 Task: Look for space in Biny Selo, Azerbaijan from 1st June, 2023 to 9th June, 2023 for 4 adults in price range Rs.6000 to Rs.12000. Place can be entire place with 2 bedrooms having 2 beds and 2 bathrooms. Property type can be house. Amenities needed are: air conditioning, . Booking option can be shelf check-in. Required host language is English.
Action: Mouse moved to (611, 648)
Screenshot: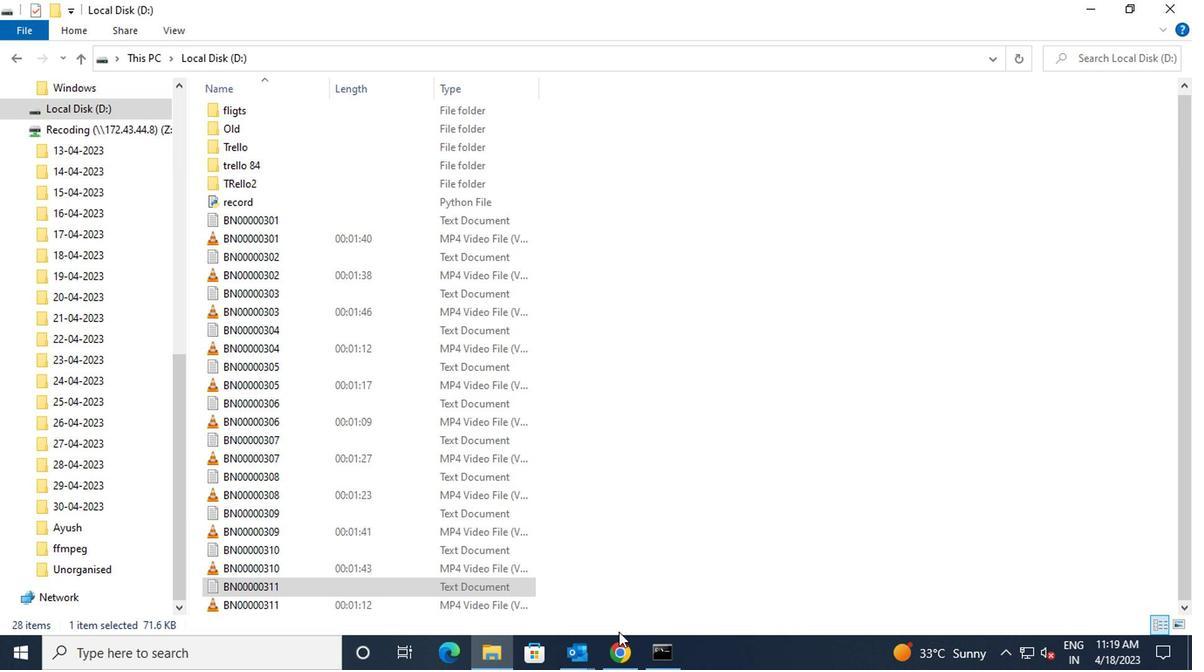 
Action: Mouse pressed left at (611, 648)
Screenshot: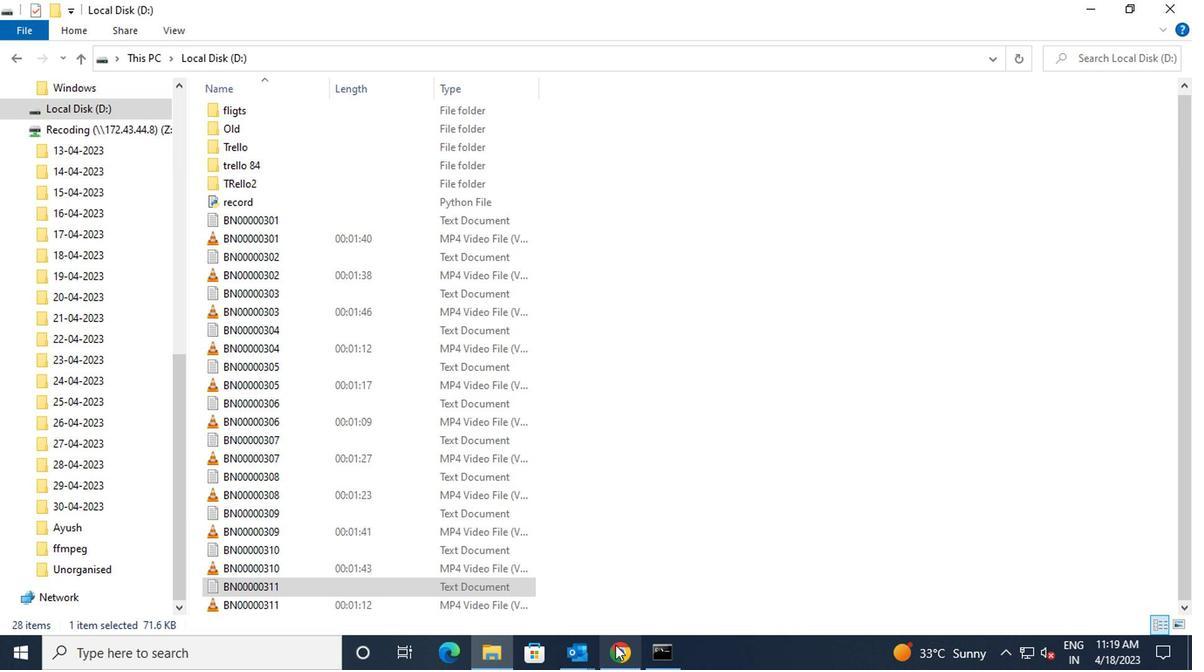 
Action: Mouse moved to (485, 117)
Screenshot: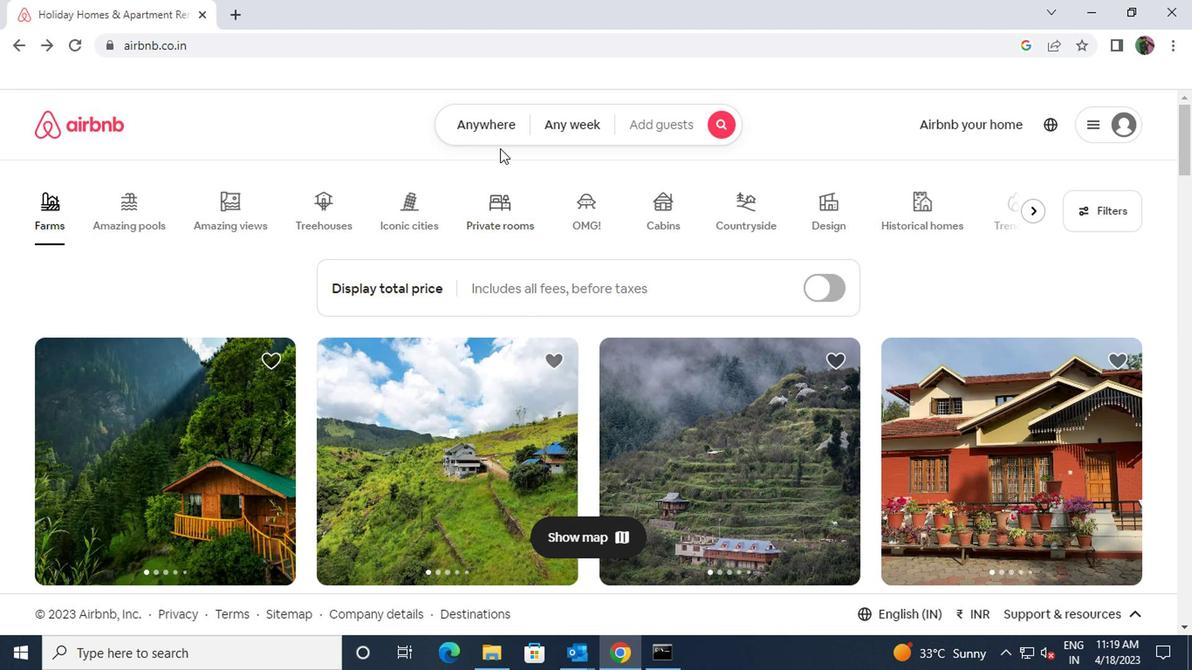 
Action: Mouse pressed left at (485, 117)
Screenshot: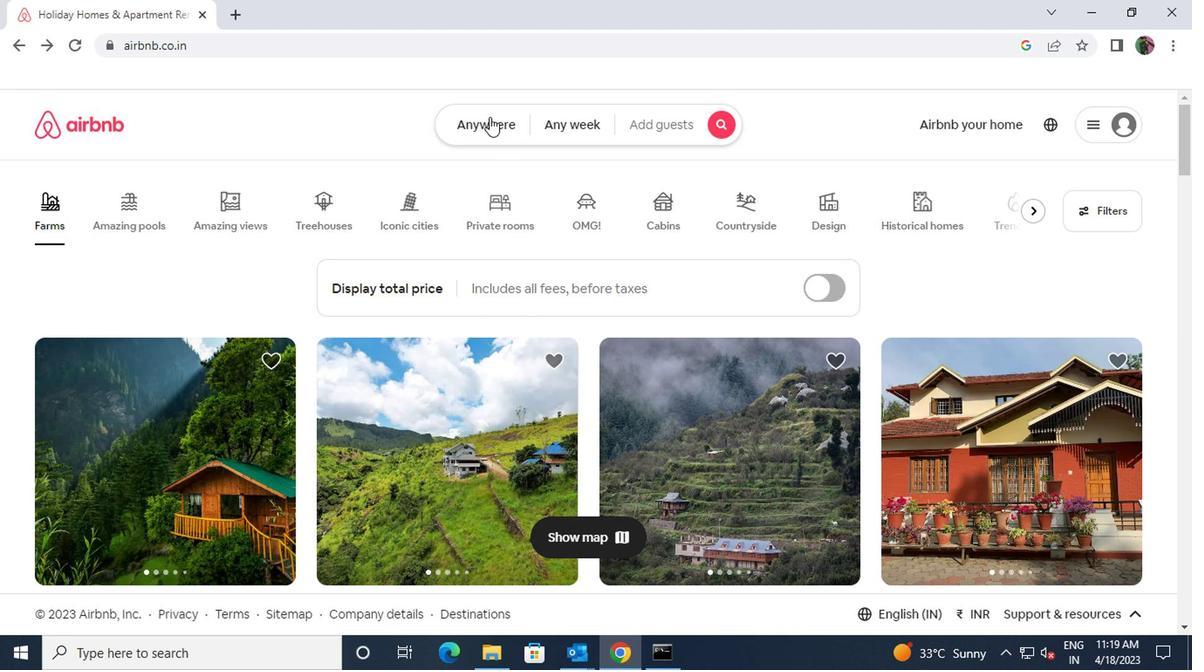 
Action: Mouse moved to (372, 192)
Screenshot: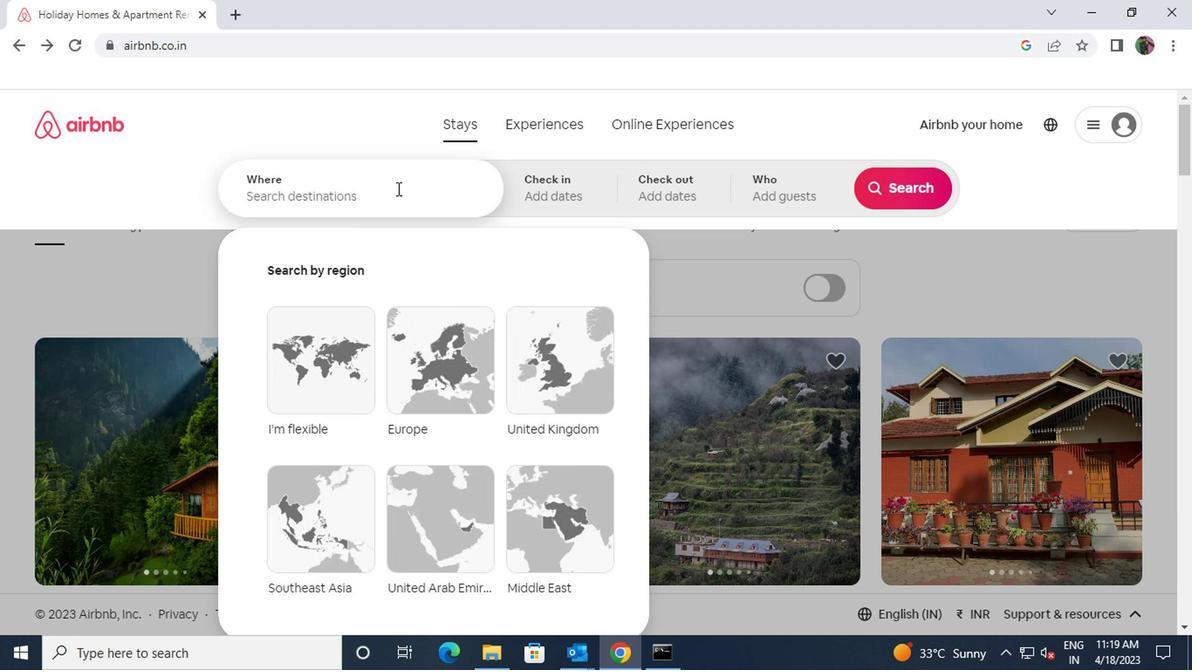 
Action: Mouse pressed left at (372, 192)
Screenshot: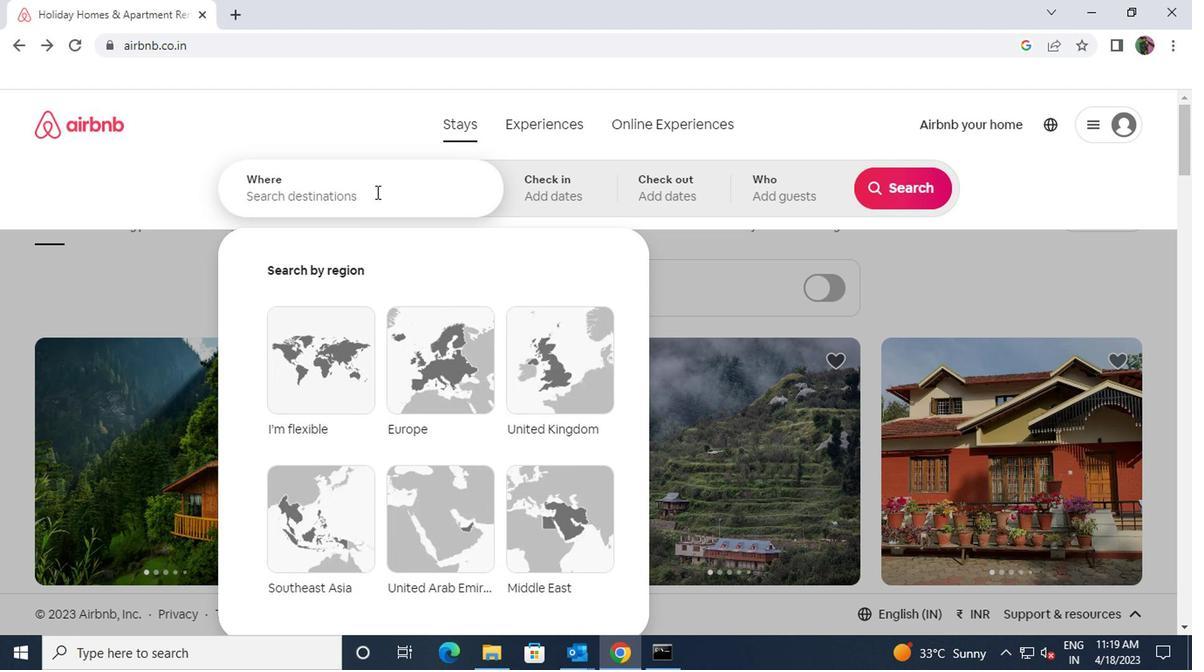 
Action: Key pressed biny<Key.space>selo
Screenshot: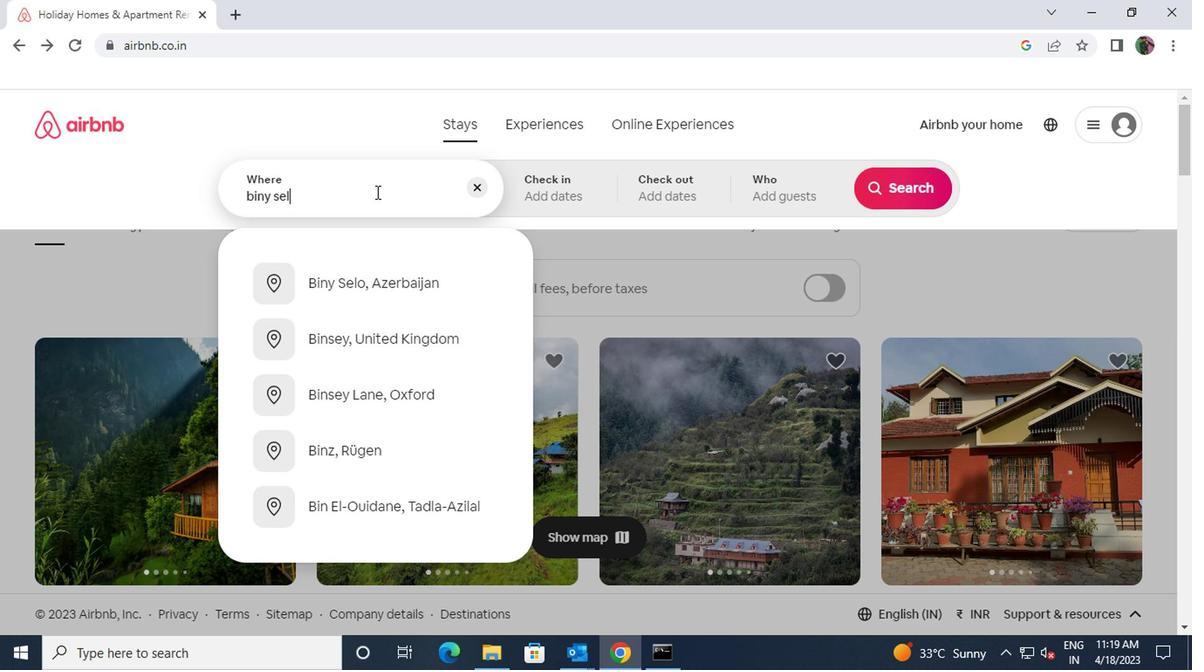 
Action: Mouse moved to (362, 277)
Screenshot: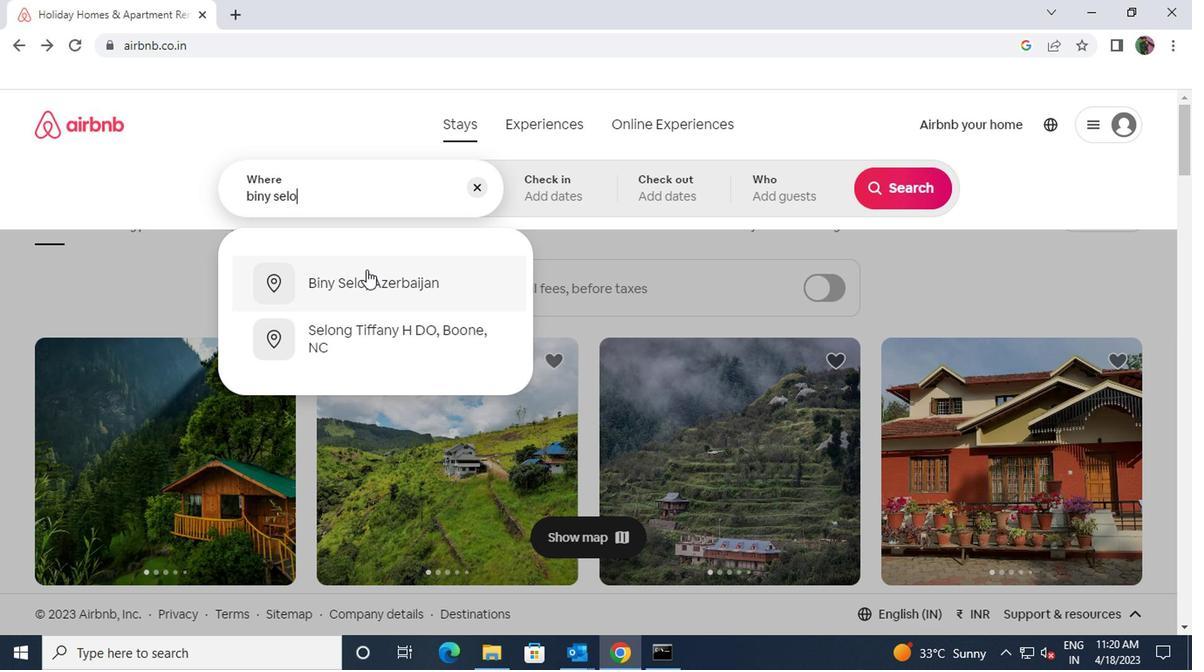 
Action: Mouse pressed left at (362, 277)
Screenshot: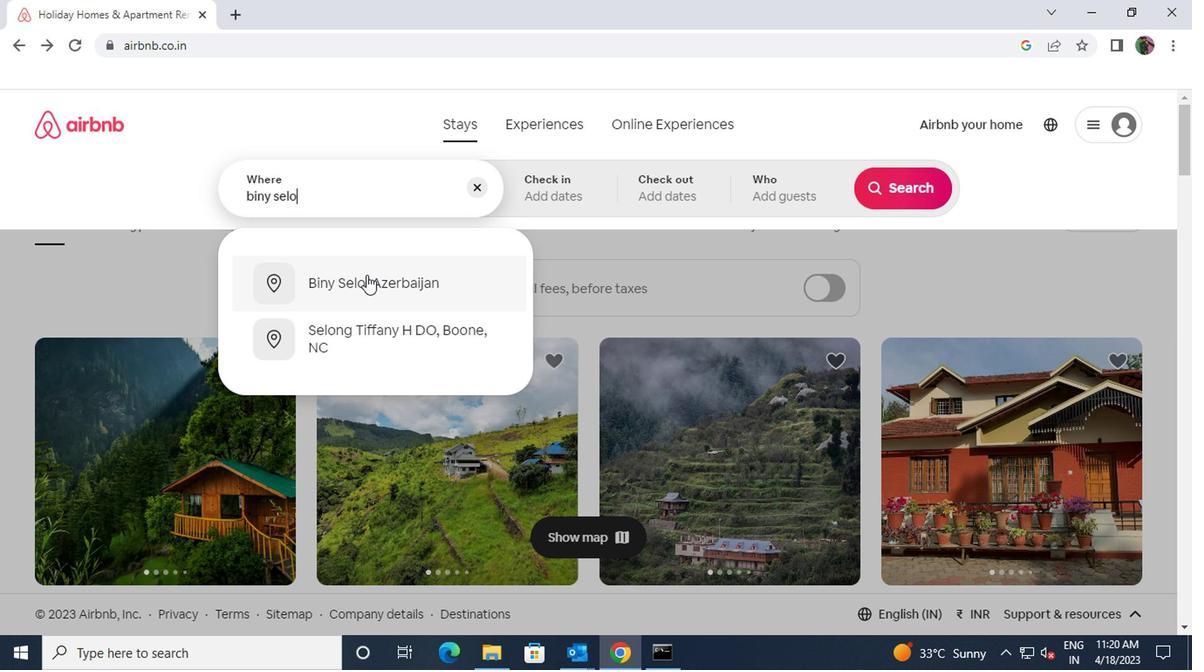 
Action: Mouse moved to (886, 327)
Screenshot: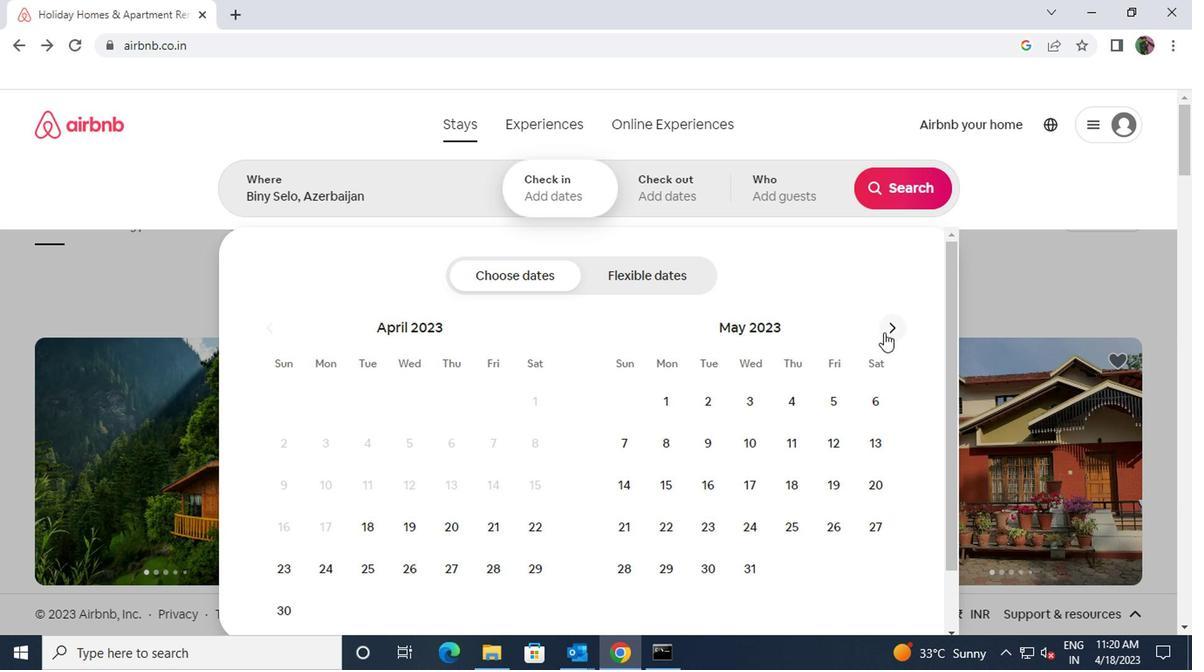 
Action: Mouse pressed left at (886, 327)
Screenshot: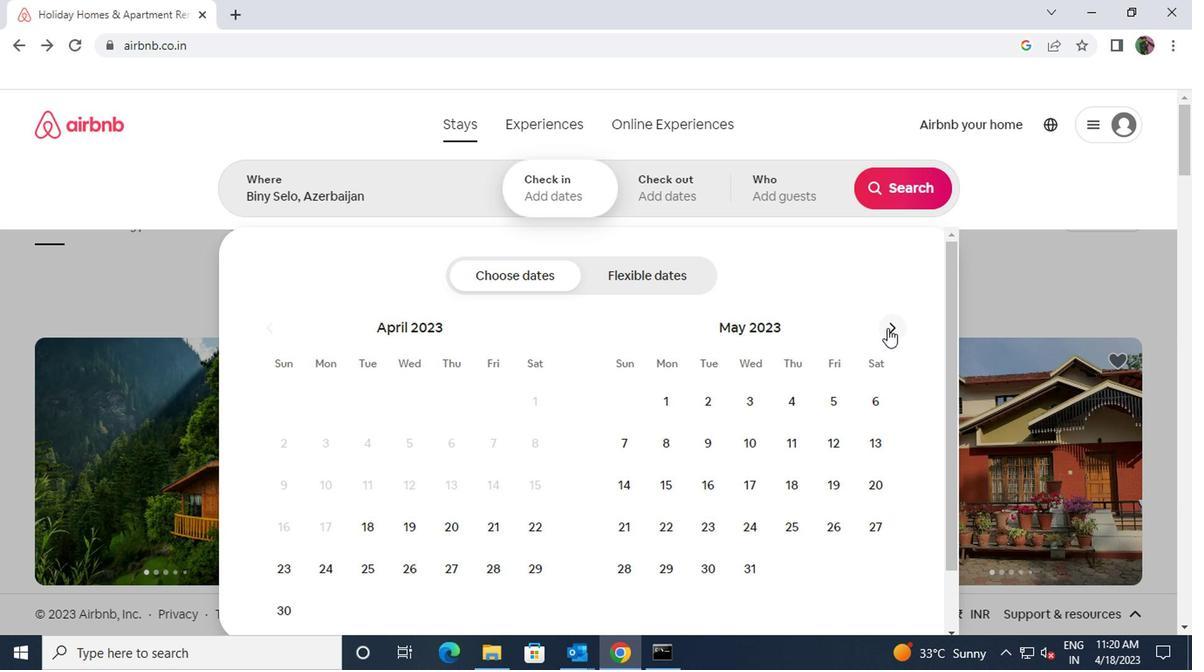
Action: Mouse moved to (777, 395)
Screenshot: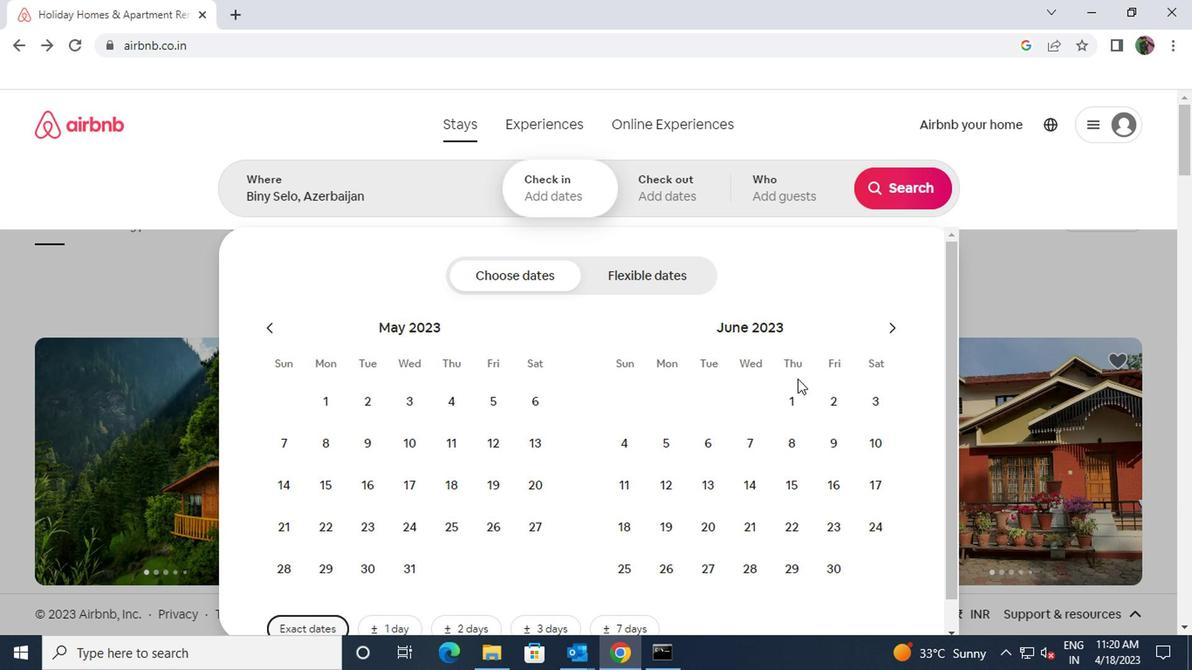 
Action: Mouse pressed left at (777, 395)
Screenshot: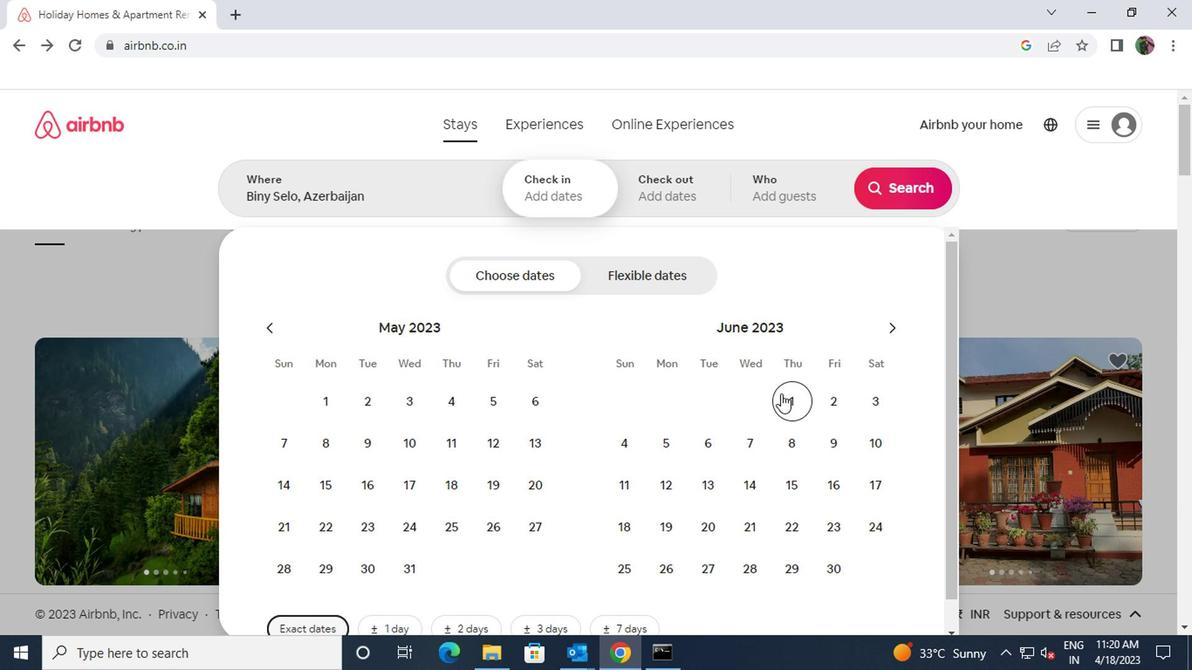 
Action: Mouse moved to (826, 440)
Screenshot: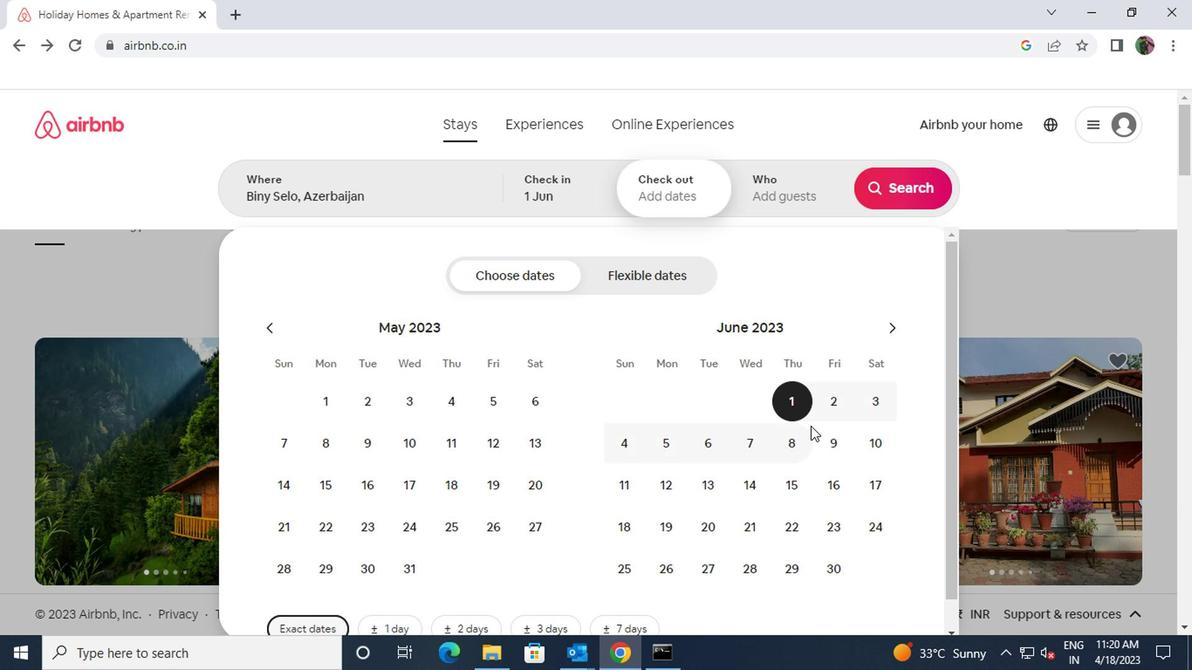 
Action: Mouse pressed left at (826, 440)
Screenshot: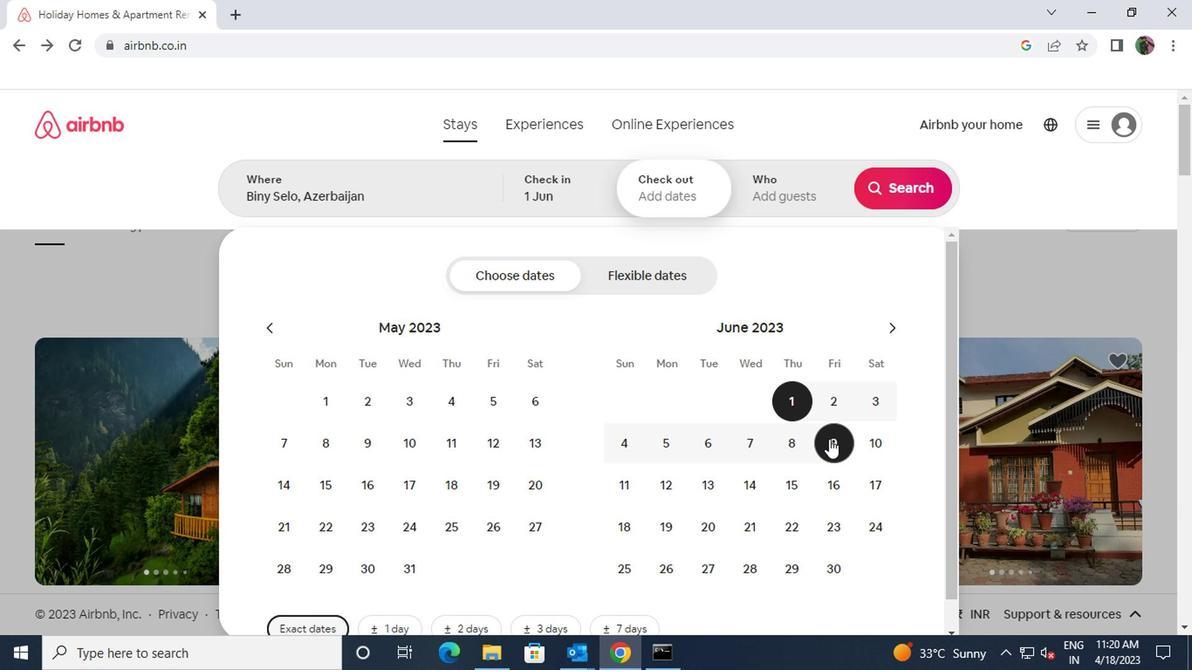 
Action: Mouse moved to (779, 196)
Screenshot: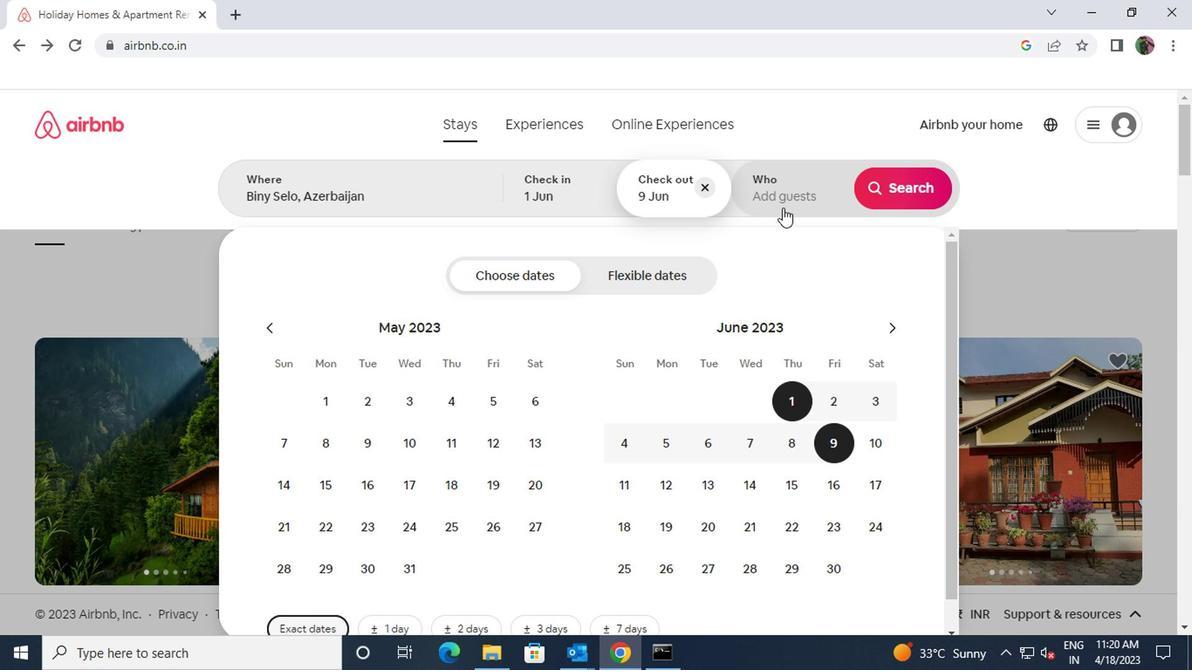 
Action: Mouse pressed left at (779, 196)
Screenshot: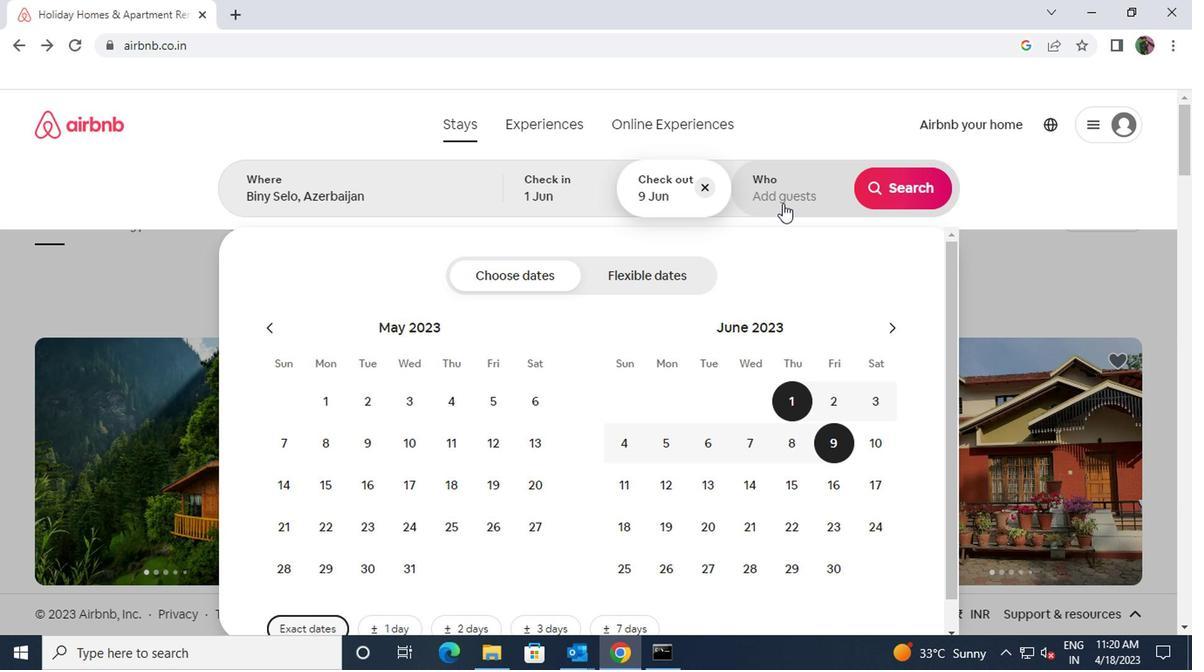 
Action: Mouse moved to (898, 283)
Screenshot: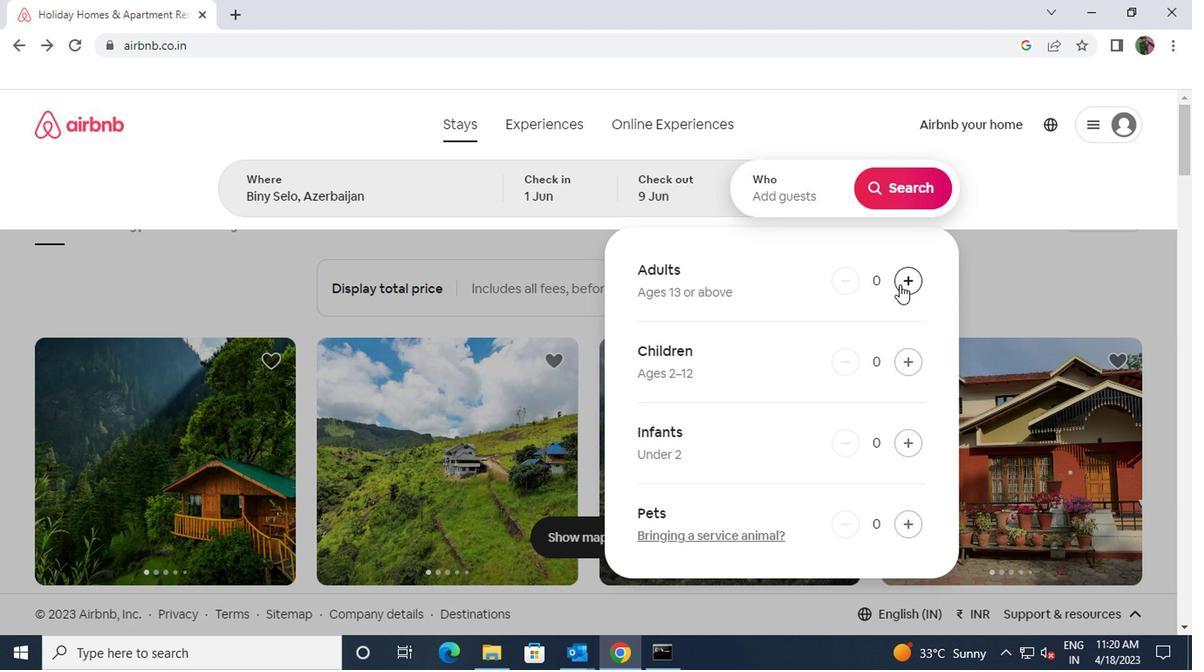 
Action: Mouse pressed left at (898, 283)
Screenshot: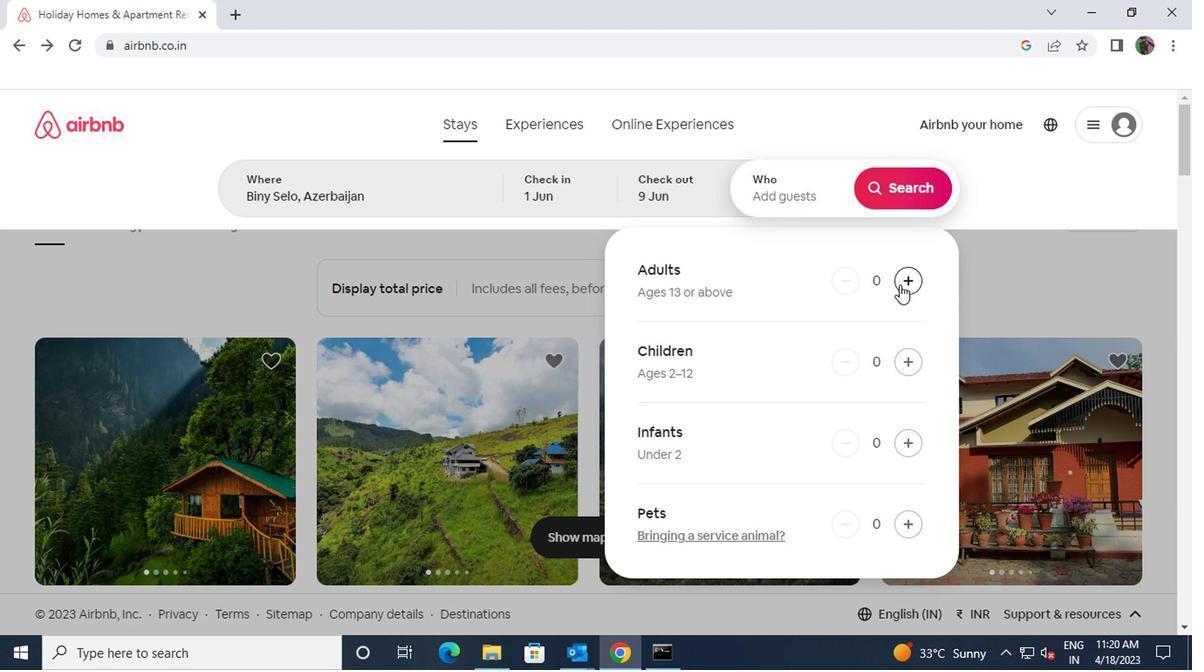 
Action: Mouse pressed left at (898, 283)
Screenshot: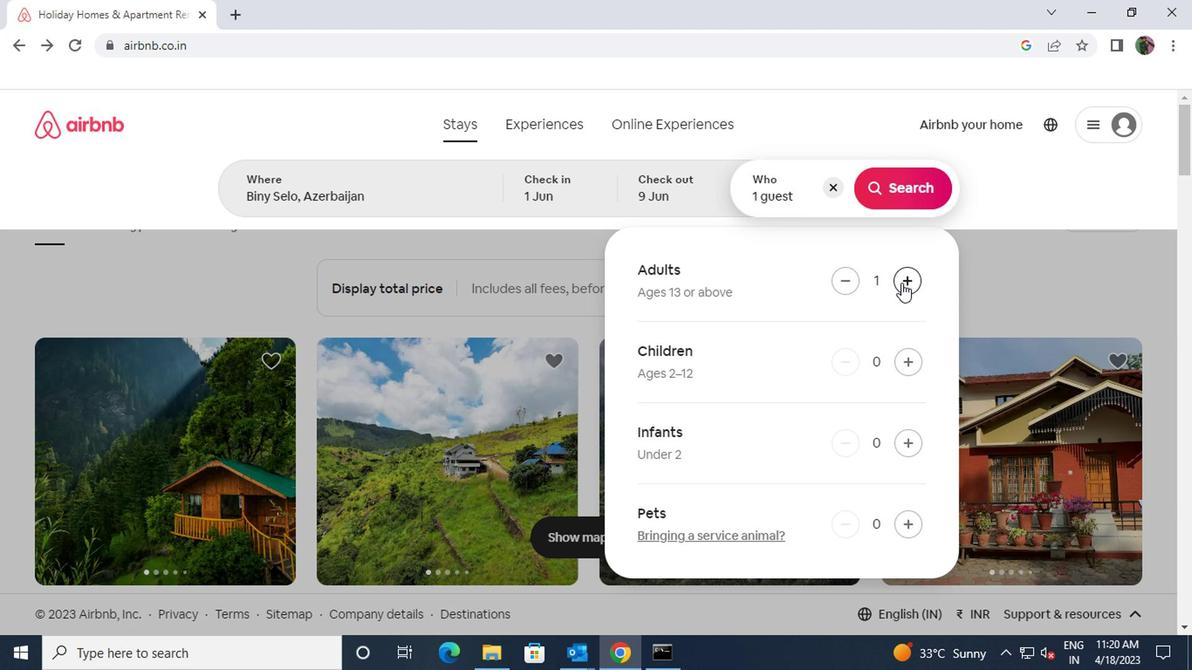 
Action: Mouse pressed left at (898, 283)
Screenshot: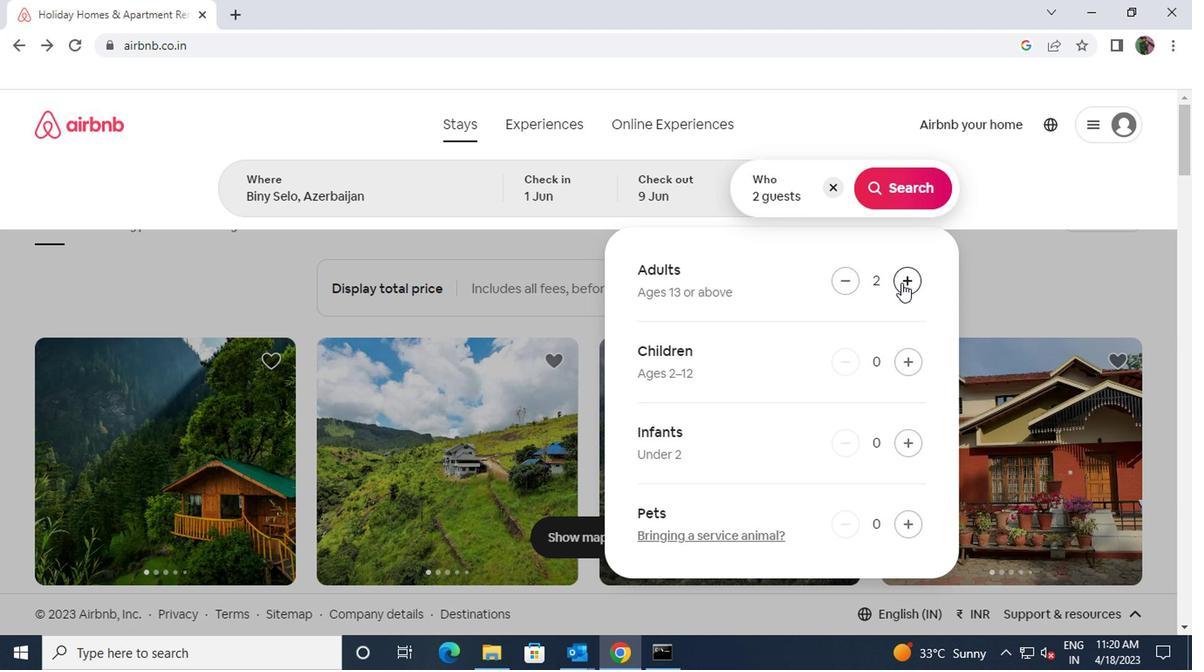 
Action: Mouse pressed left at (898, 283)
Screenshot: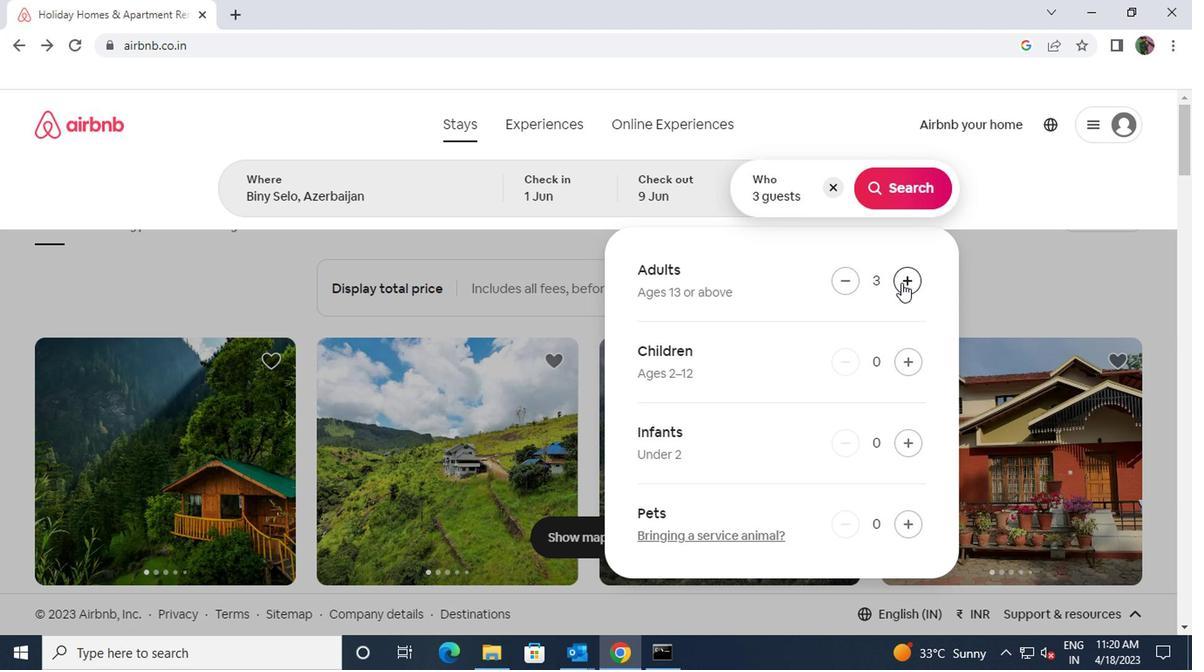 
Action: Mouse moved to (894, 202)
Screenshot: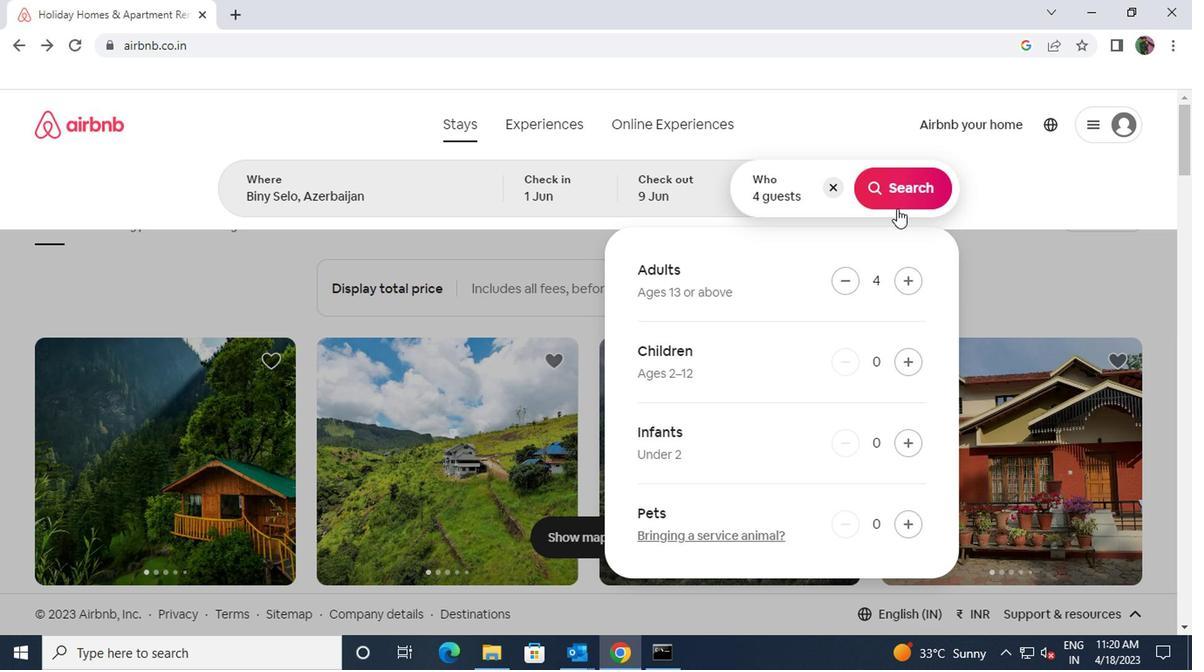 
Action: Mouse pressed left at (894, 202)
Screenshot: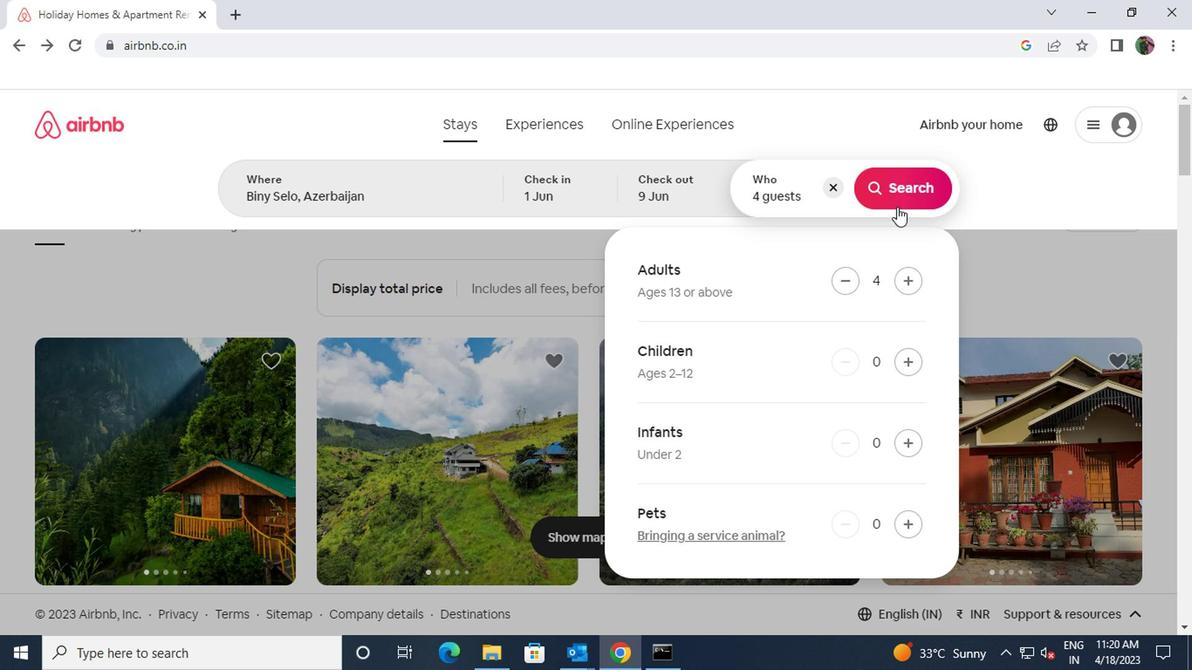 
Action: Mouse moved to (1093, 195)
Screenshot: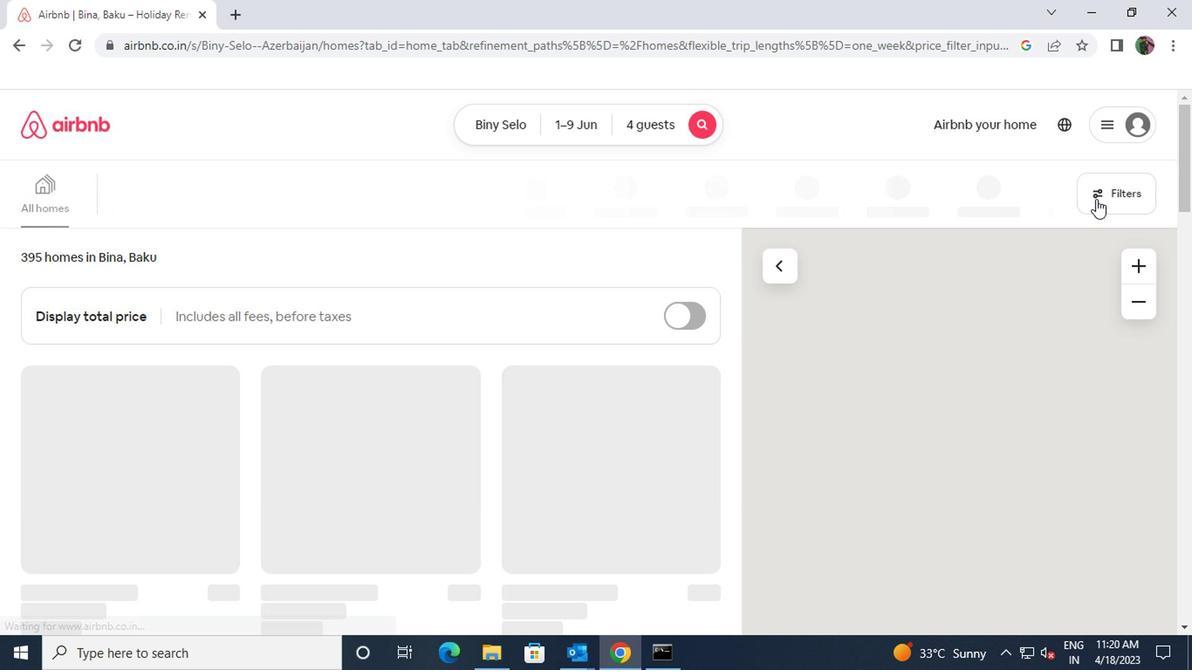 
Action: Mouse pressed left at (1093, 195)
Screenshot: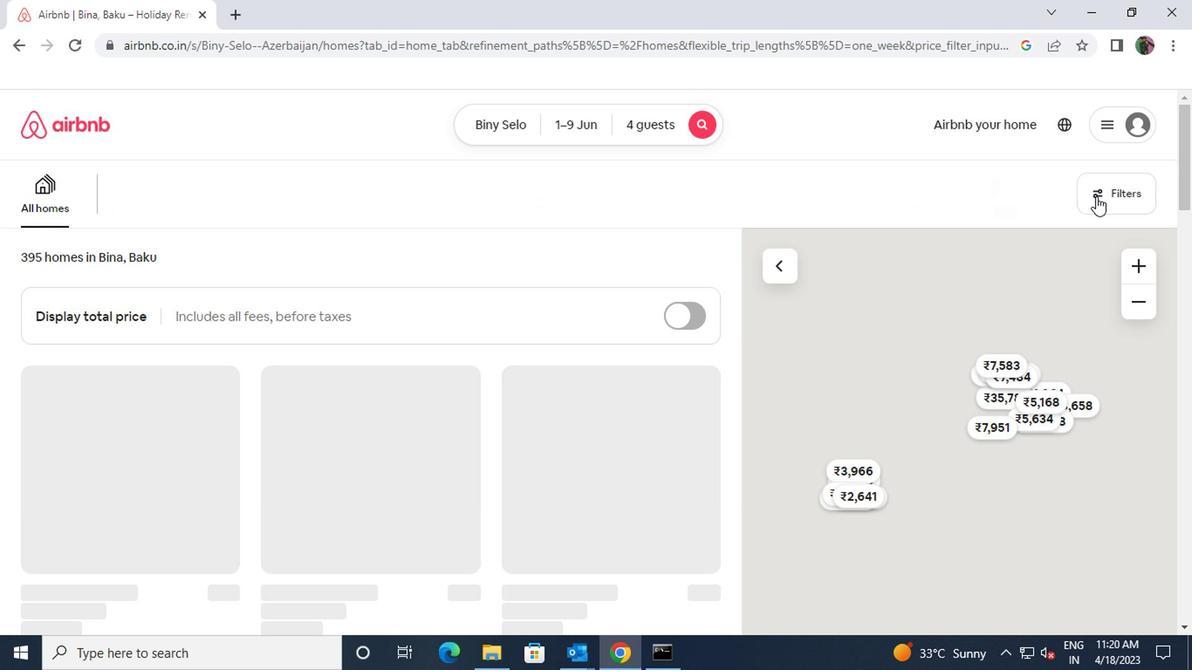 
Action: Mouse moved to (378, 416)
Screenshot: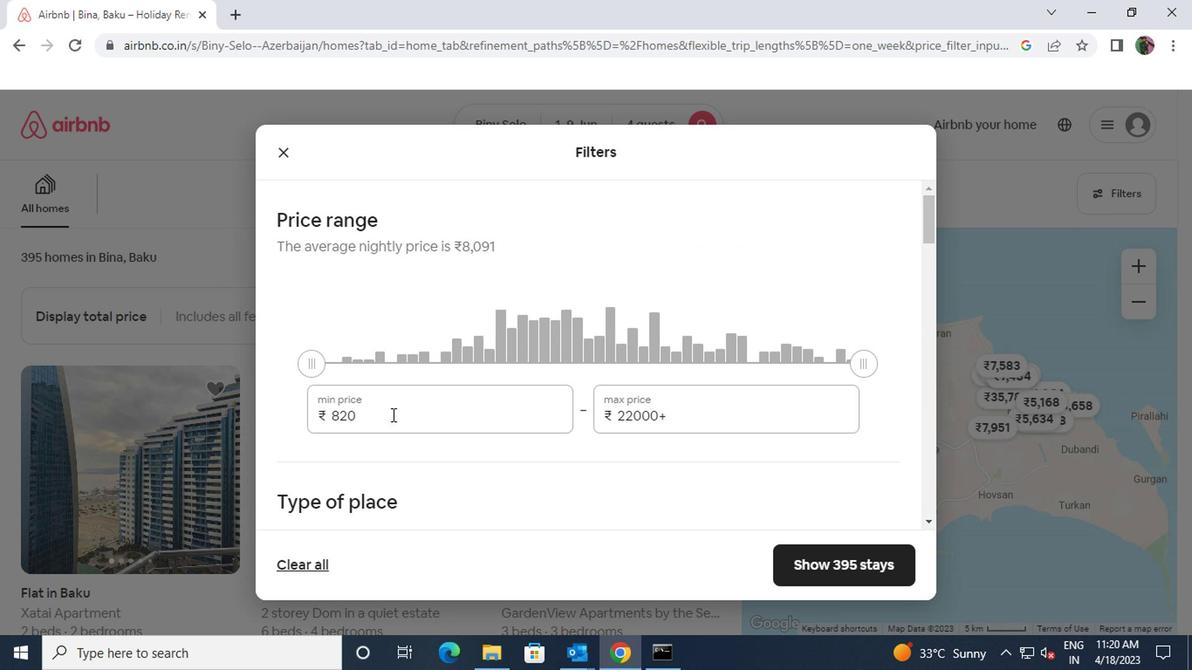 
Action: Mouse pressed left at (378, 416)
Screenshot: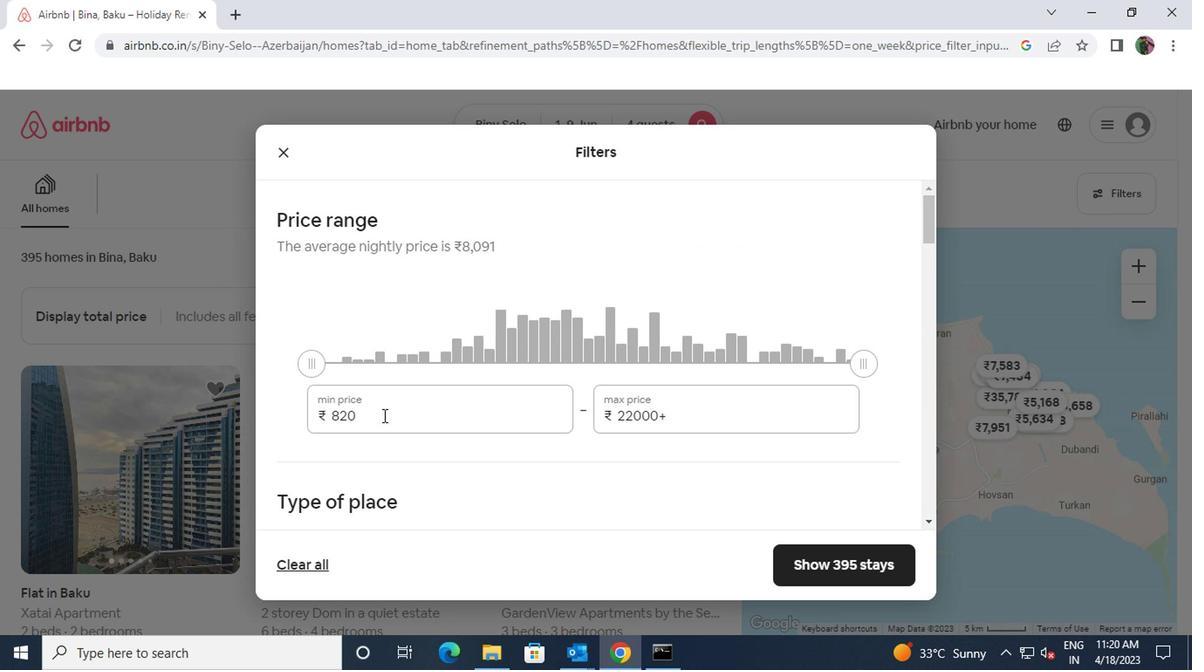
Action: Mouse moved to (318, 414)
Screenshot: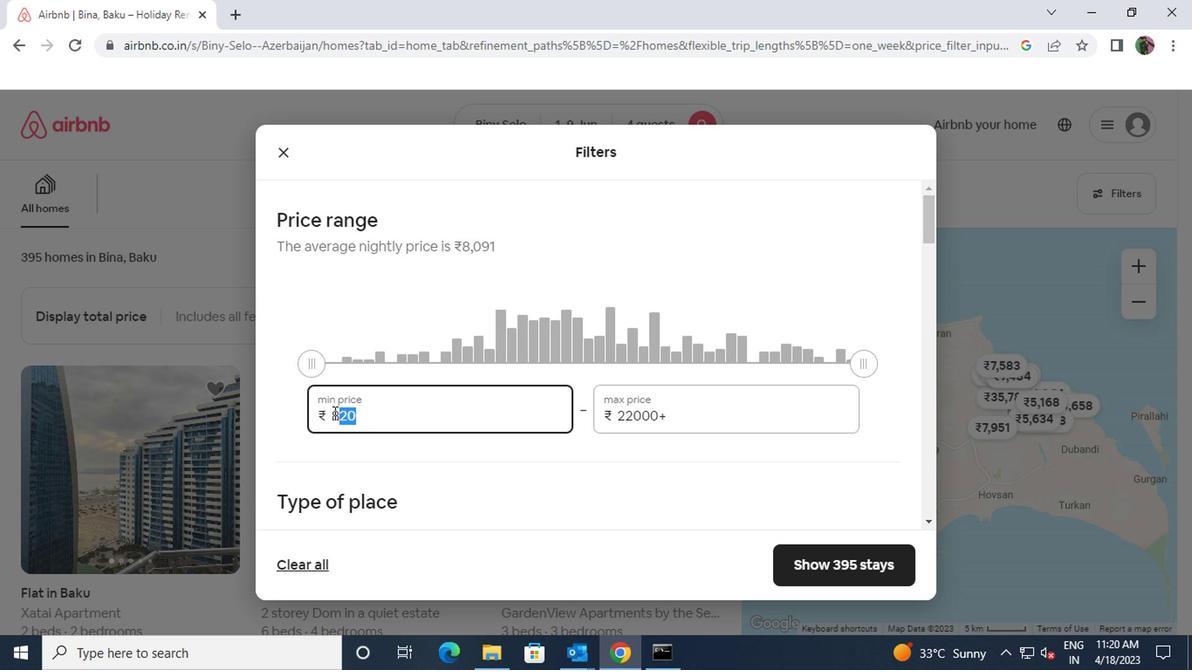 
Action: Key pressed 6000
Screenshot: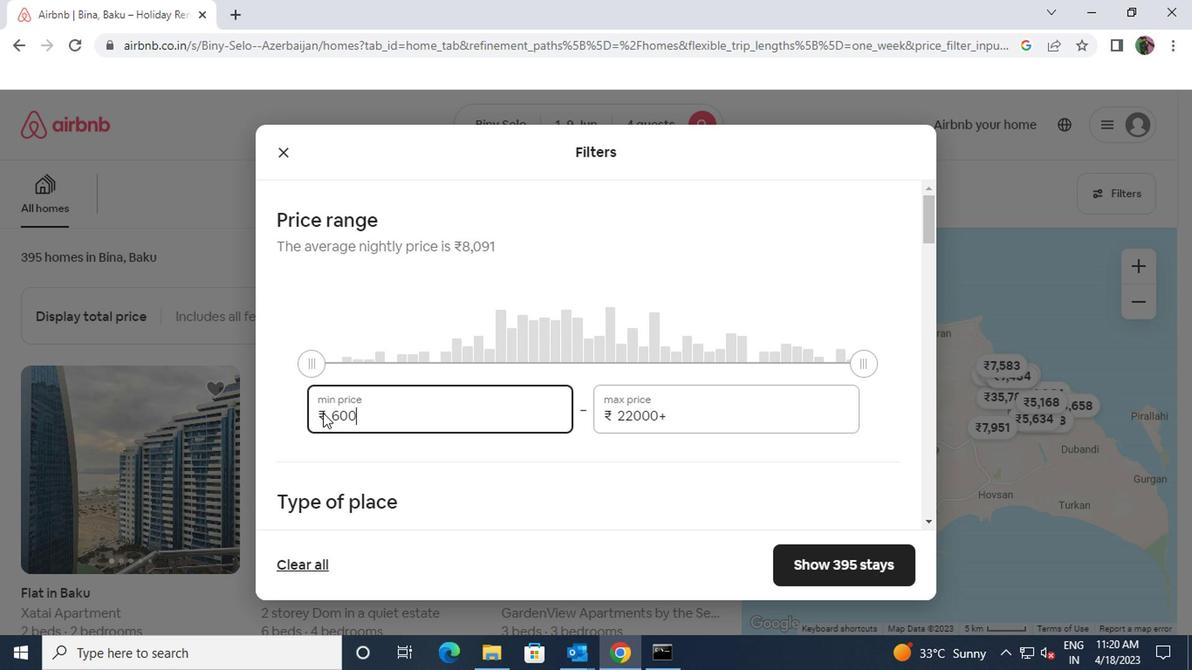 
Action: Mouse moved to (665, 414)
Screenshot: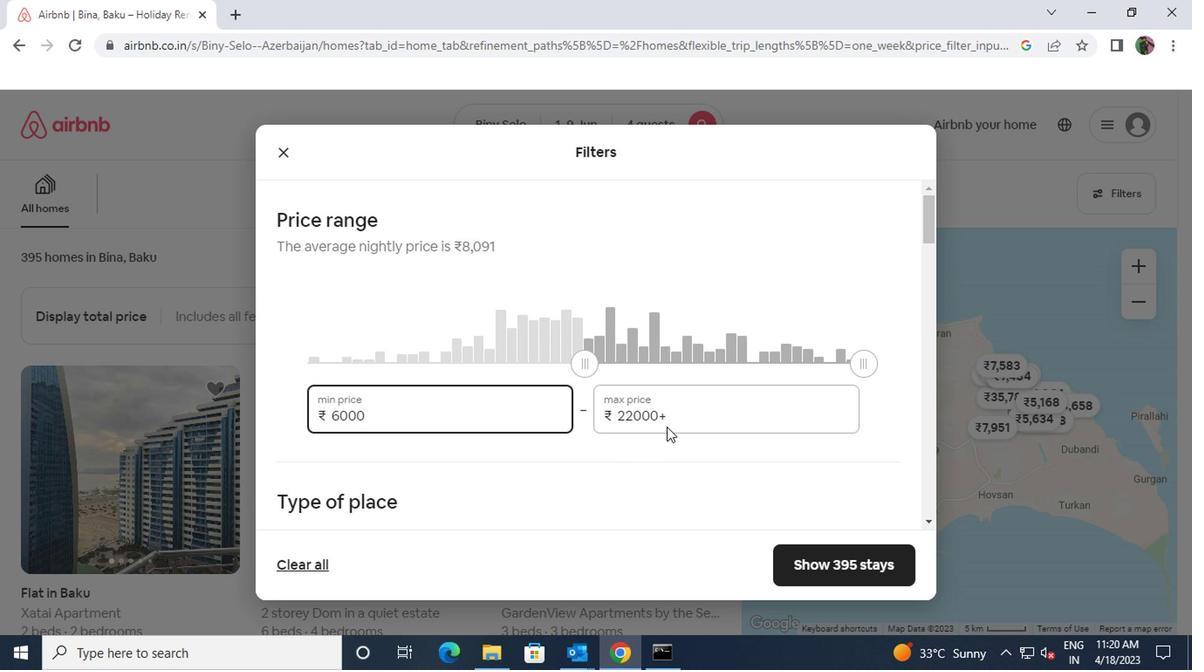 
Action: Mouse pressed left at (665, 414)
Screenshot: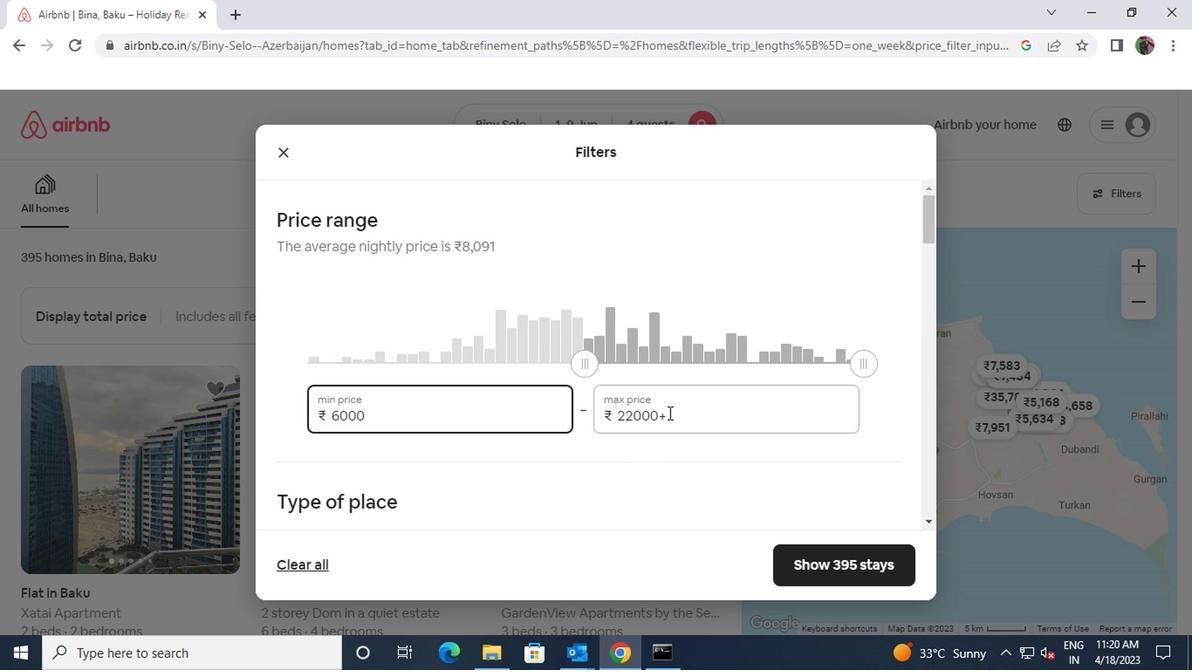 
Action: Mouse moved to (607, 411)
Screenshot: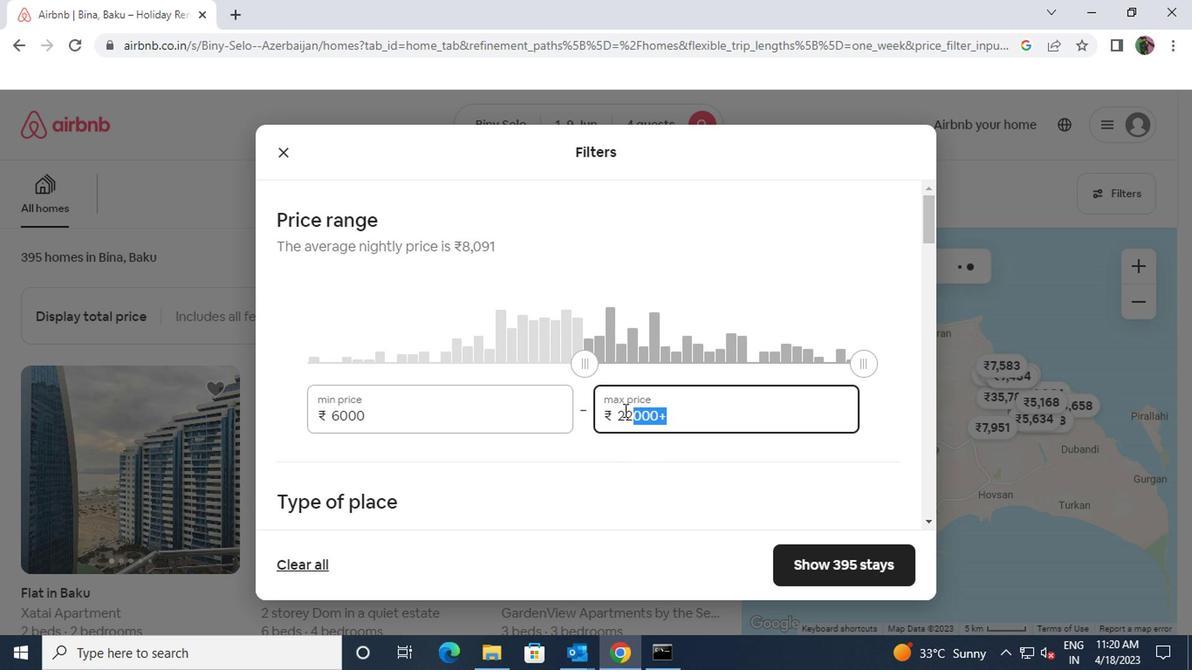 
Action: Key pressed 12000
Screenshot: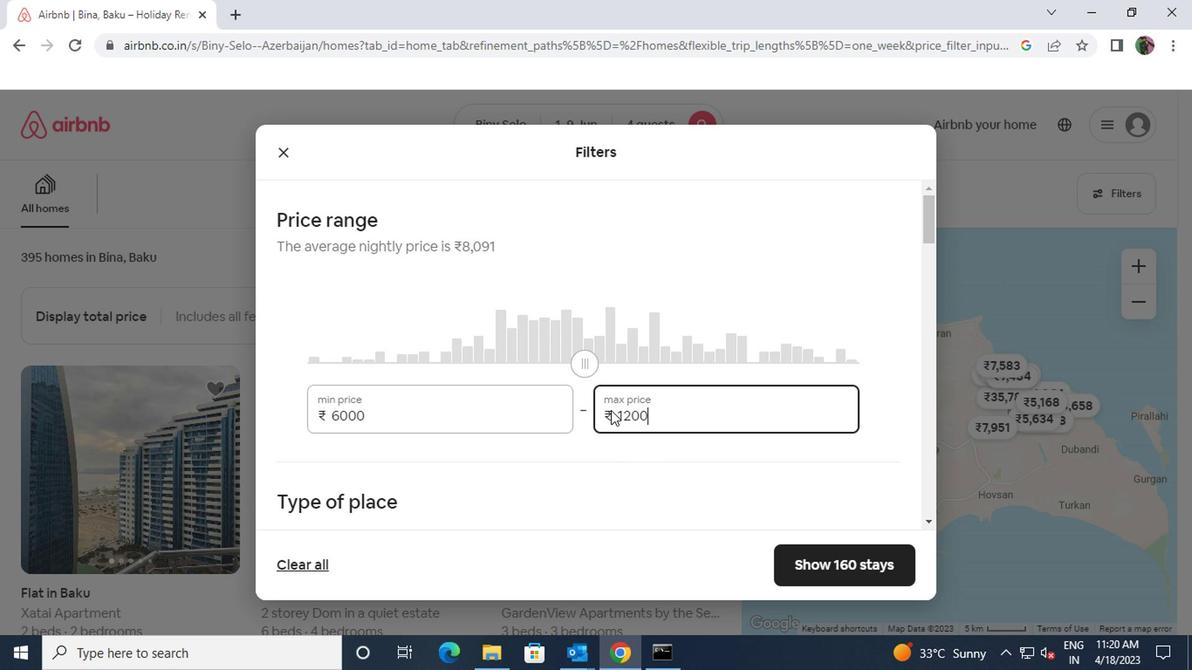 
Action: Mouse scrolled (607, 410) with delta (0, -1)
Screenshot: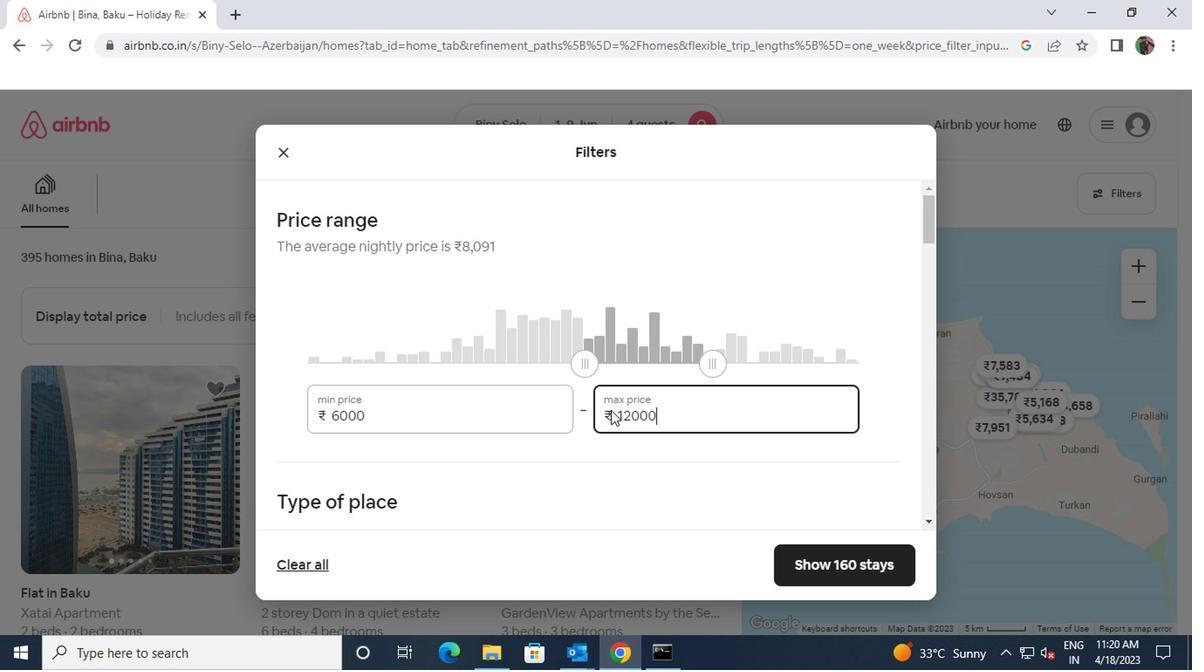 
Action: Mouse scrolled (607, 410) with delta (0, -1)
Screenshot: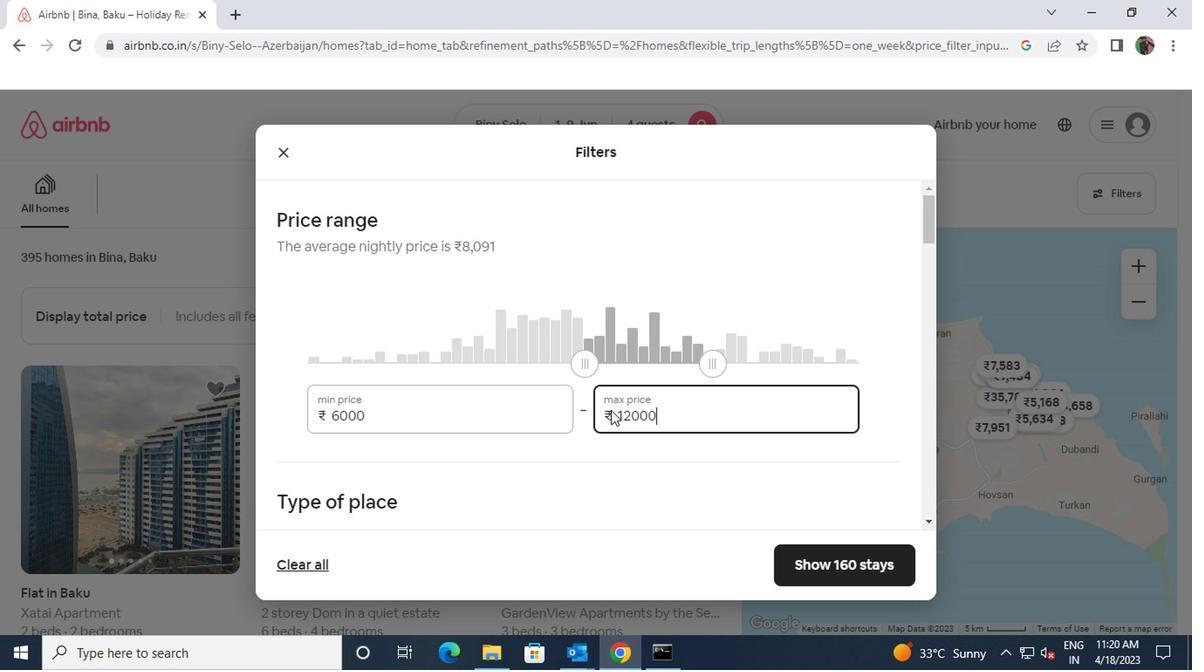 
Action: Mouse moved to (288, 380)
Screenshot: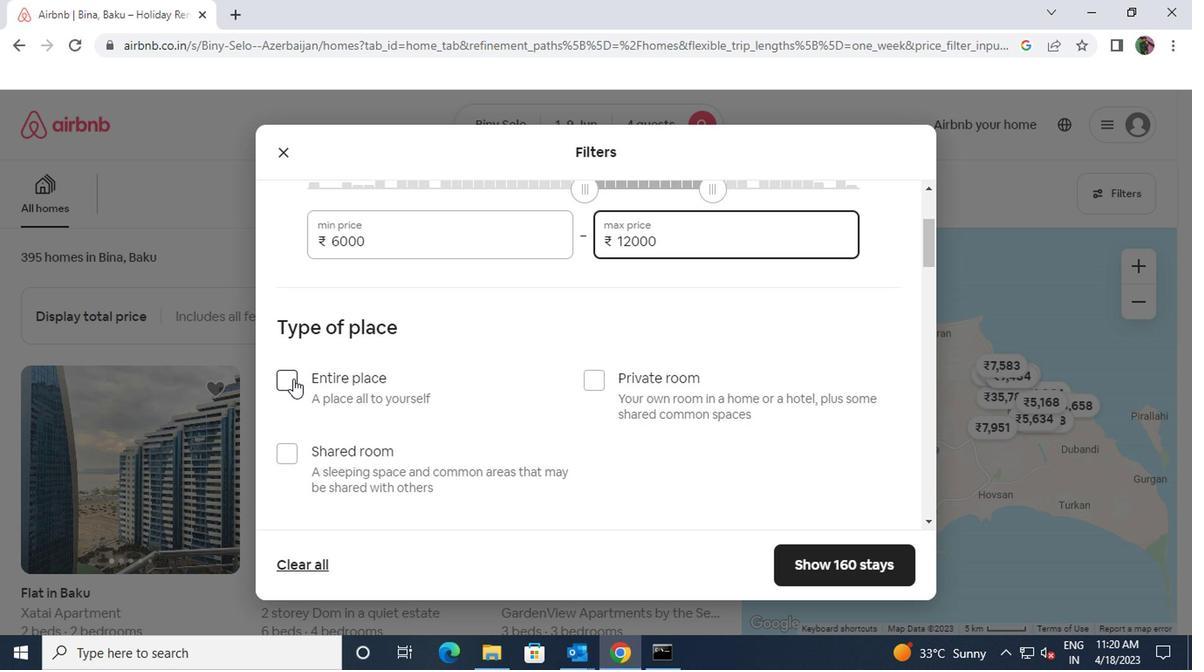 
Action: Mouse pressed left at (288, 380)
Screenshot: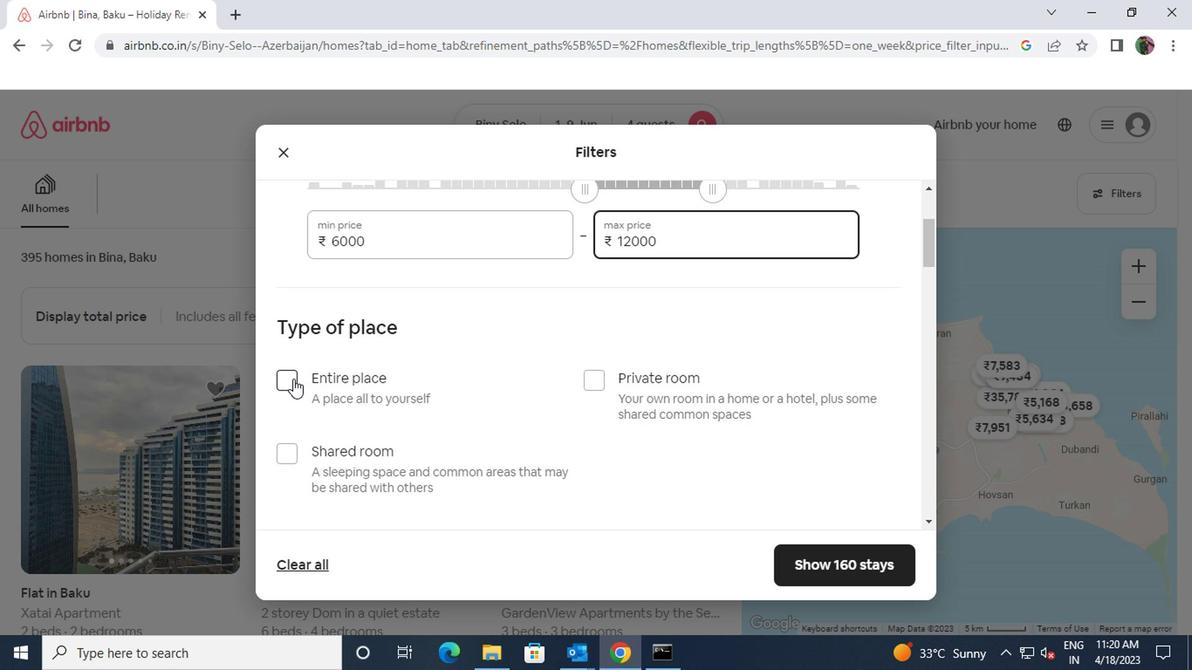 
Action: Mouse moved to (480, 440)
Screenshot: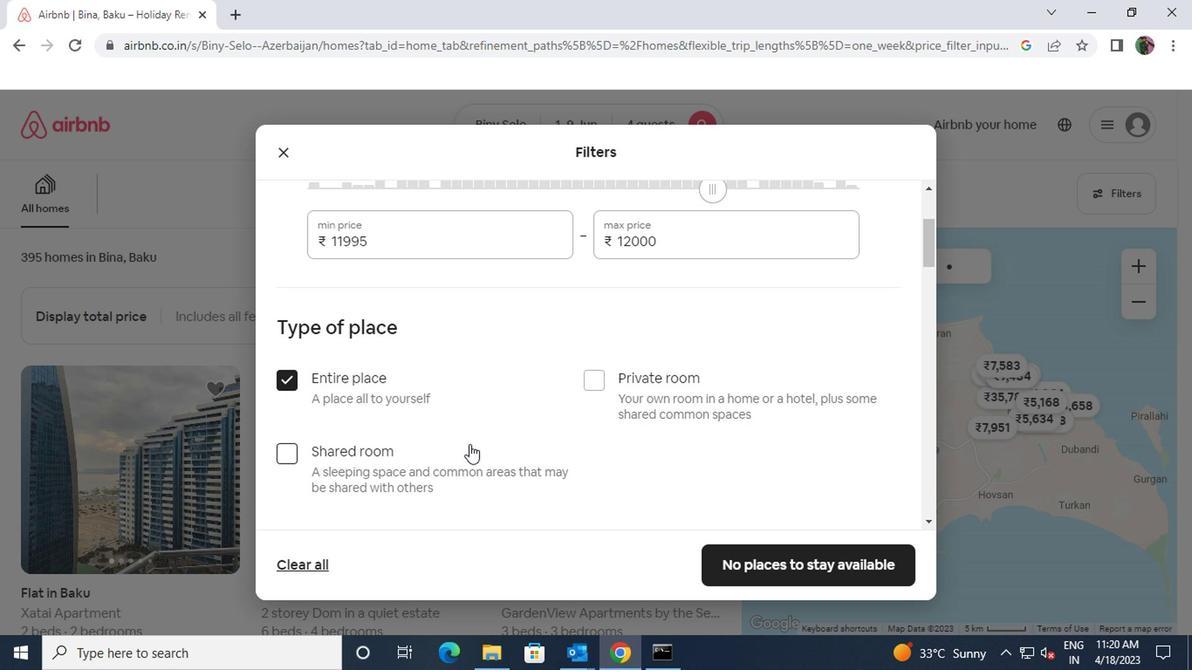 
Action: Mouse scrolled (480, 439) with delta (0, 0)
Screenshot: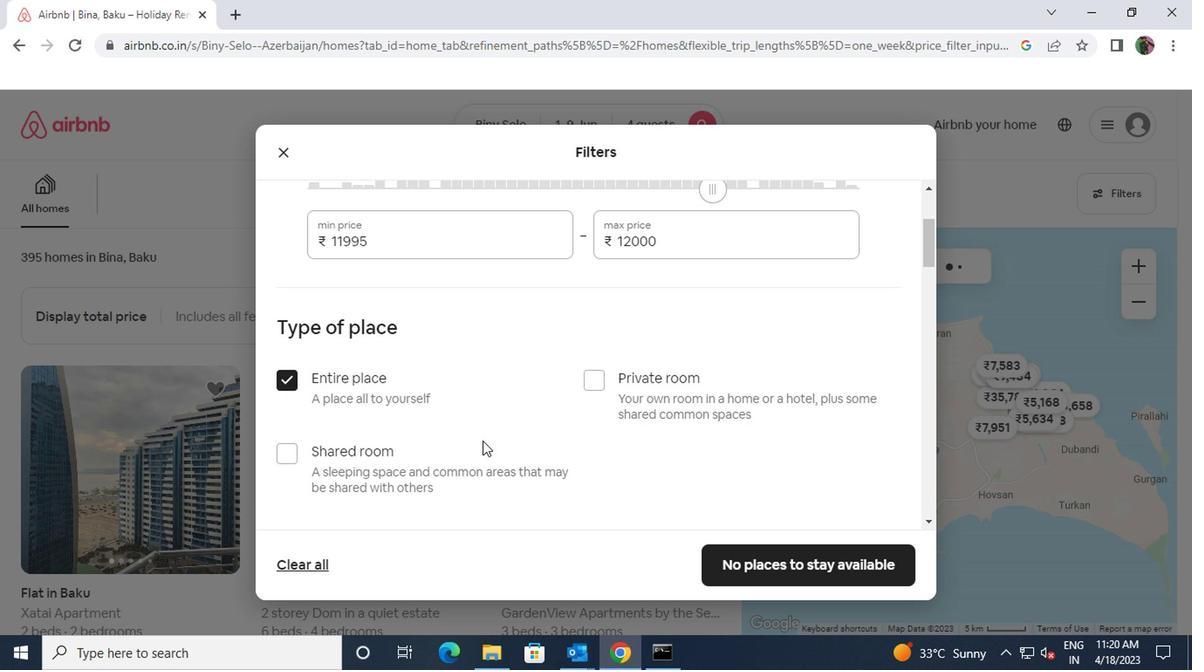 
Action: Mouse moved to (484, 435)
Screenshot: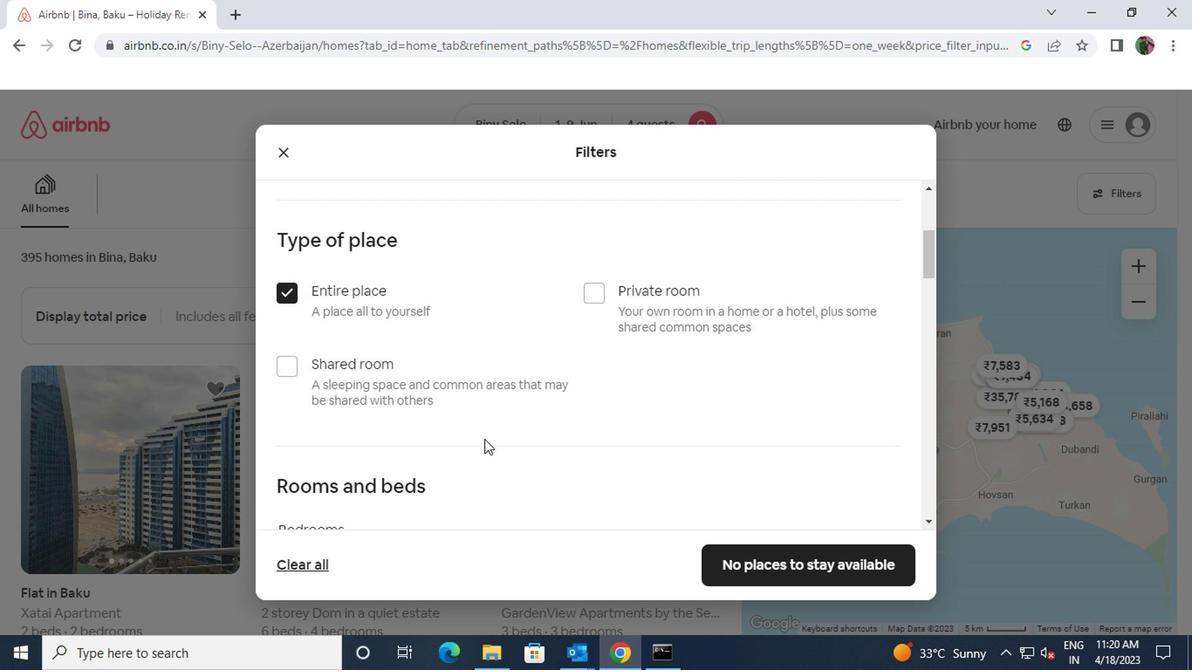 
Action: Mouse scrolled (484, 434) with delta (0, -1)
Screenshot: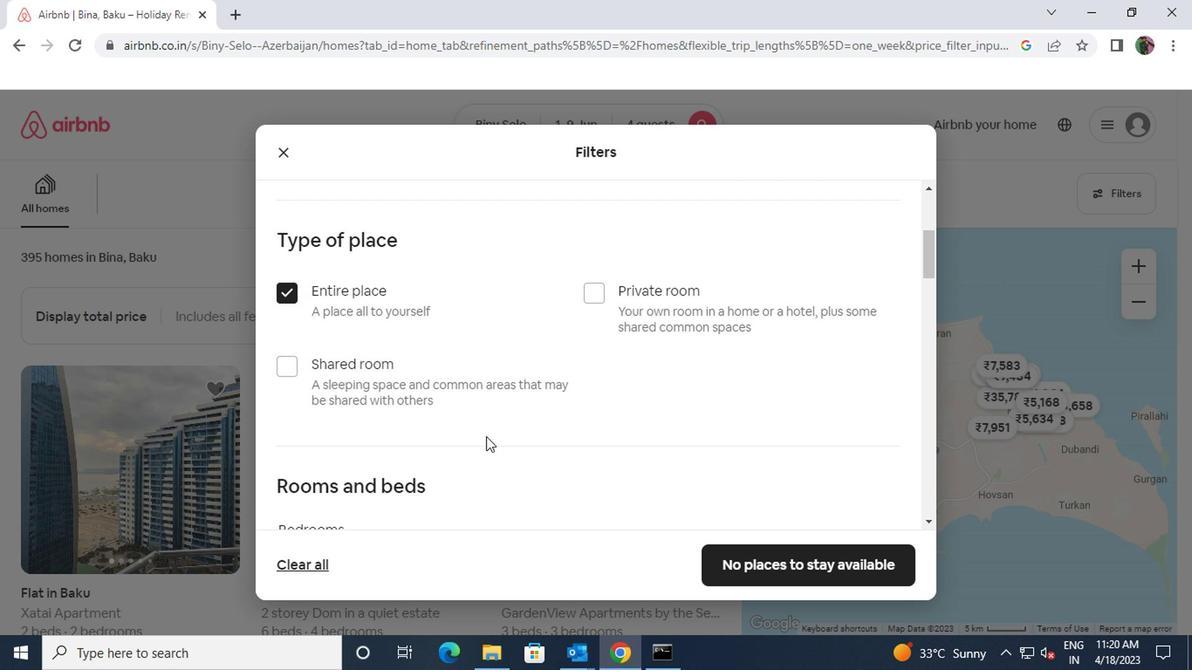 
Action: Mouse scrolled (484, 434) with delta (0, -1)
Screenshot: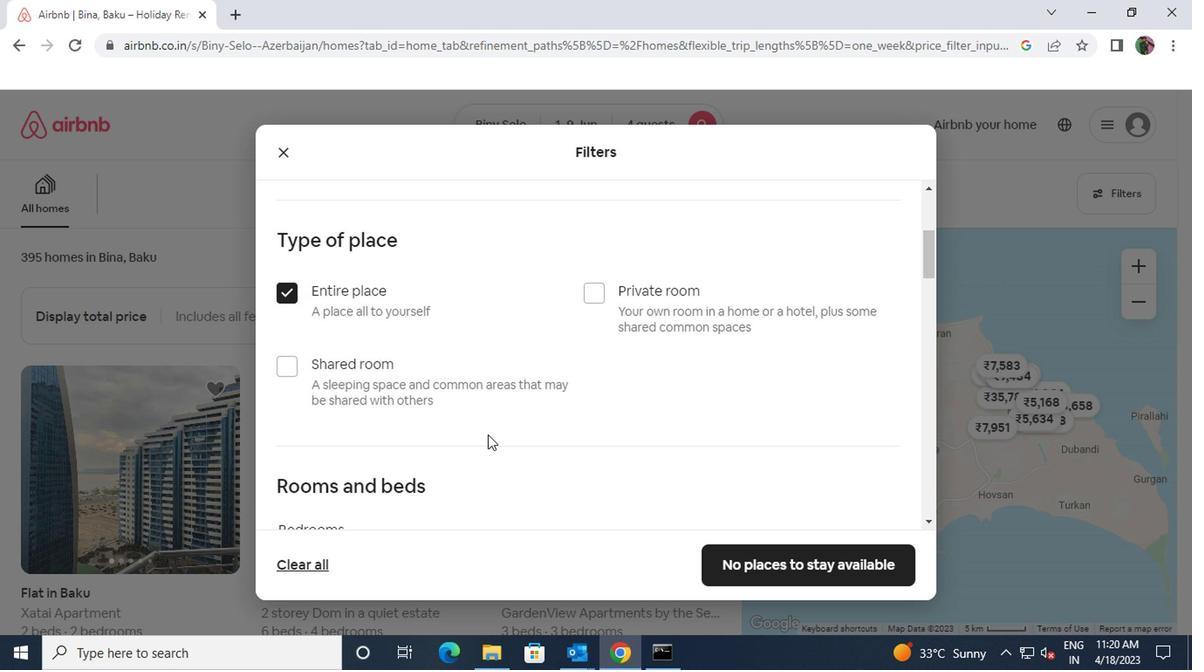 
Action: Mouse moved to (434, 401)
Screenshot: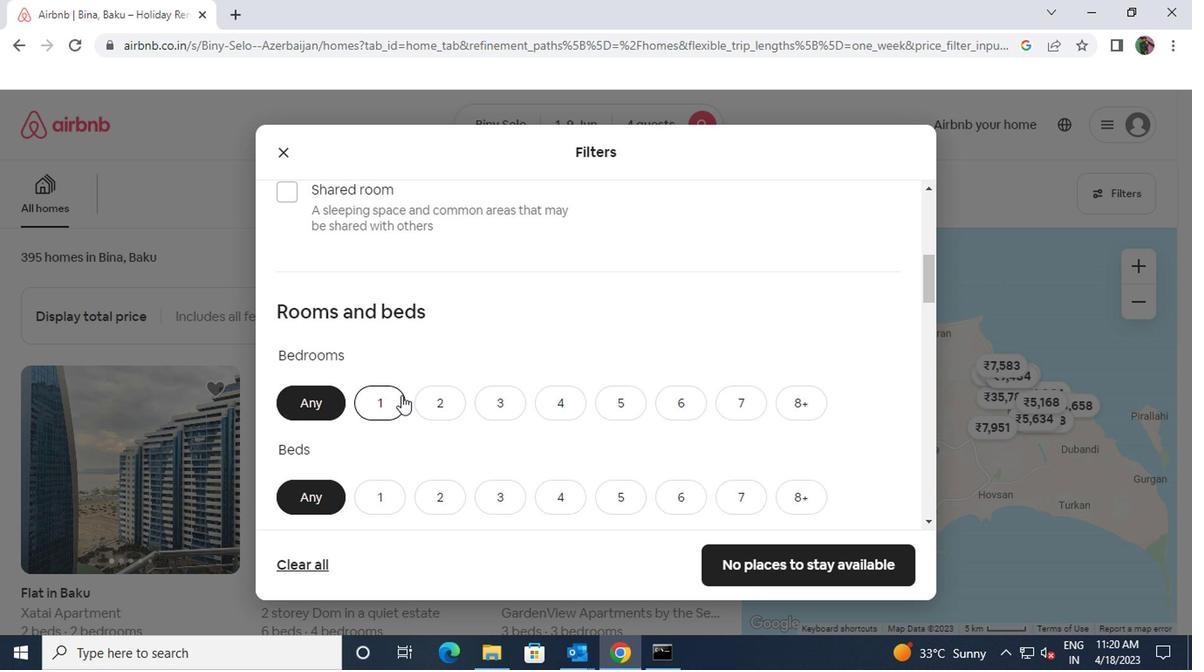 
Action: Mouse pressed left at (434, 401)
Screenshot: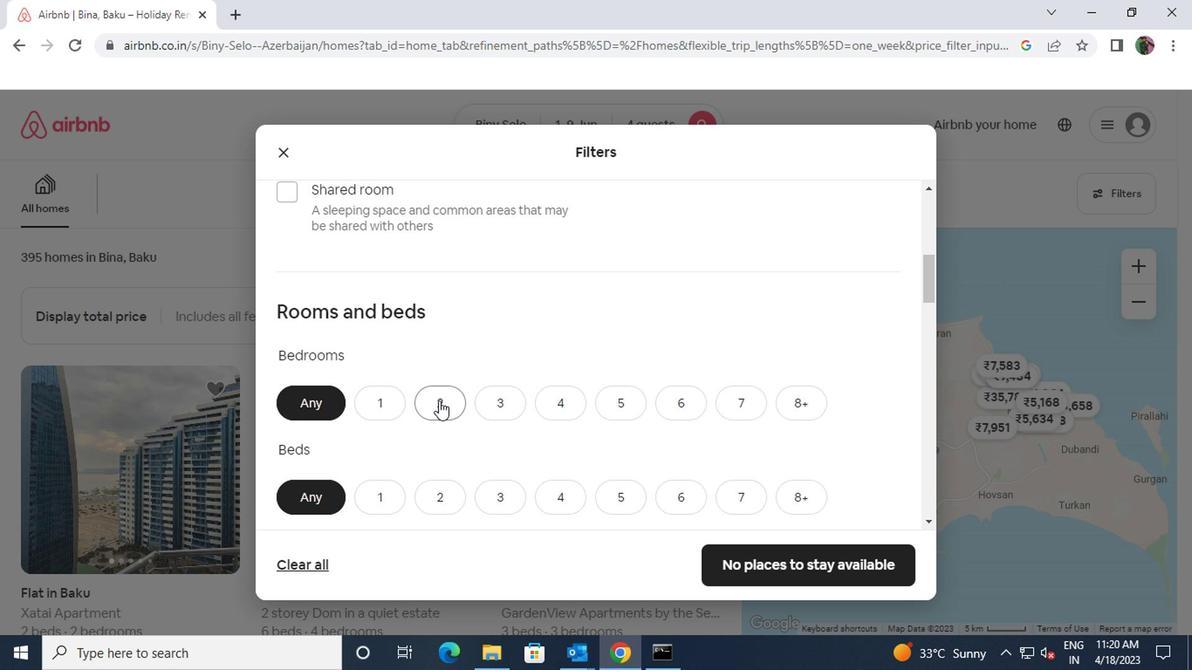 
Action: Mouse scrolled (434, 401) with delta (0, 0)
Screenshot: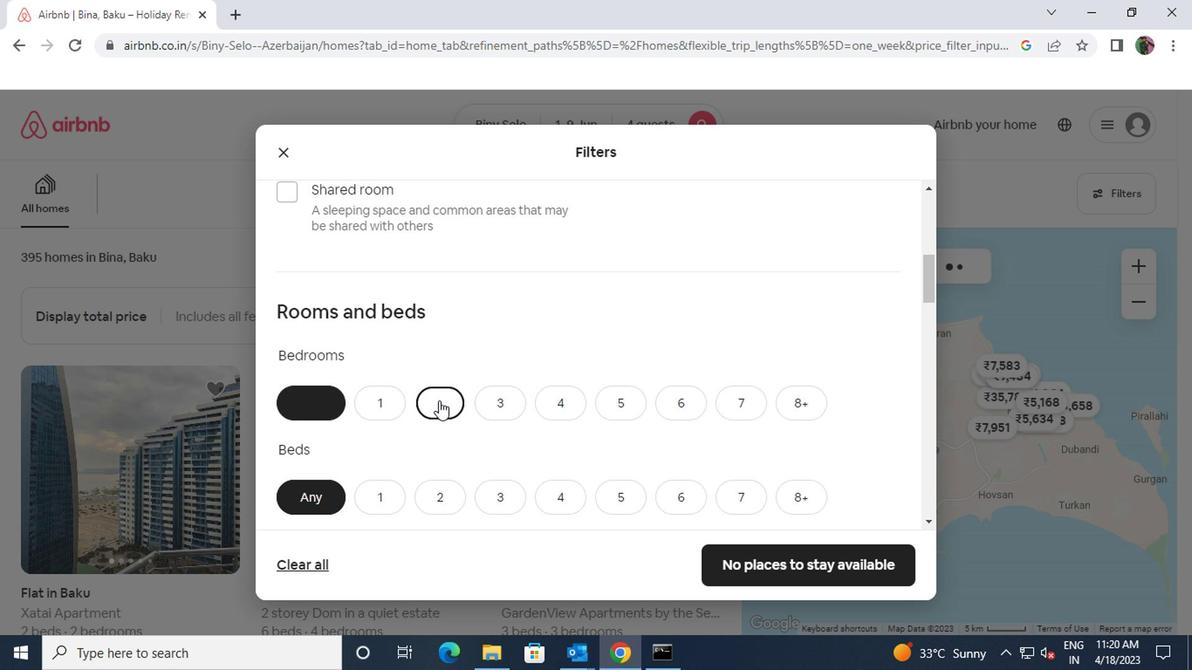 
Action: Mouse moved to (431, 413)
Screenshot: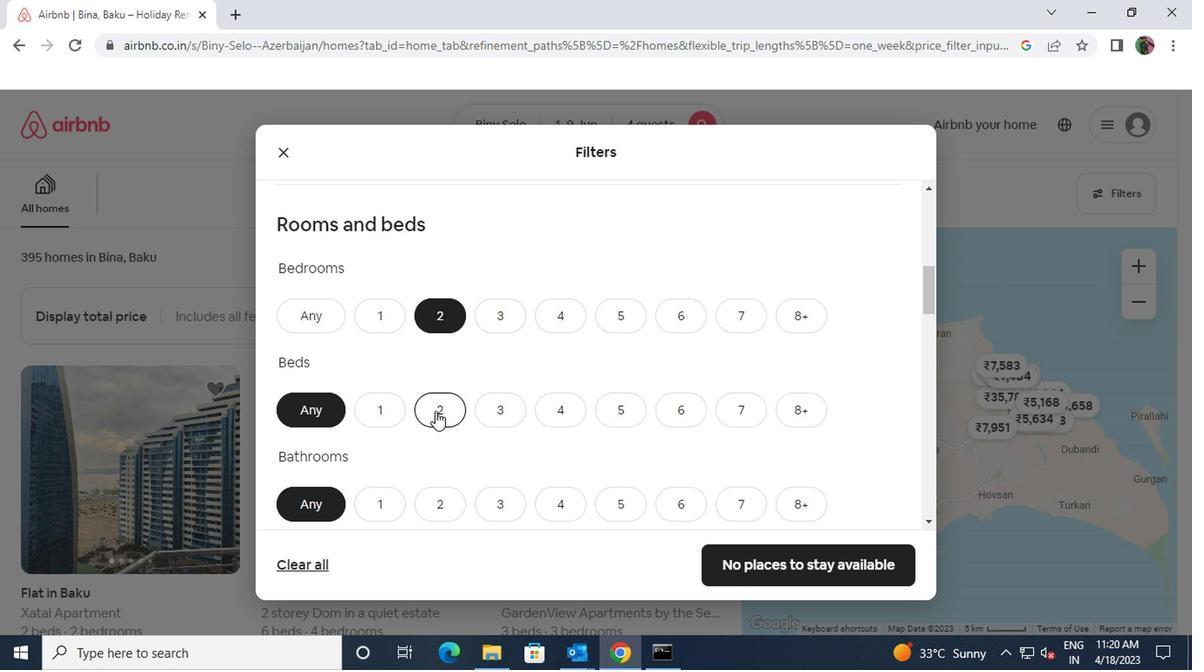 
Action: Mouse pressed left at (431, 413)
Screenshot: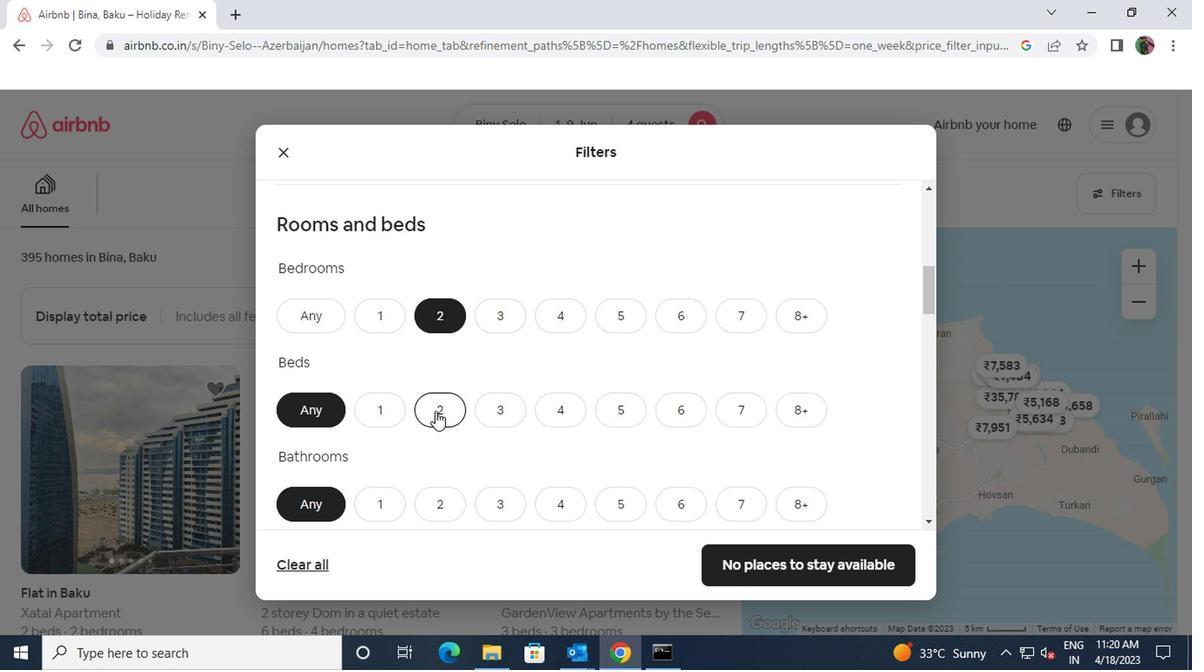 
Action: Mouse moved to (431, 413)
Screenshot: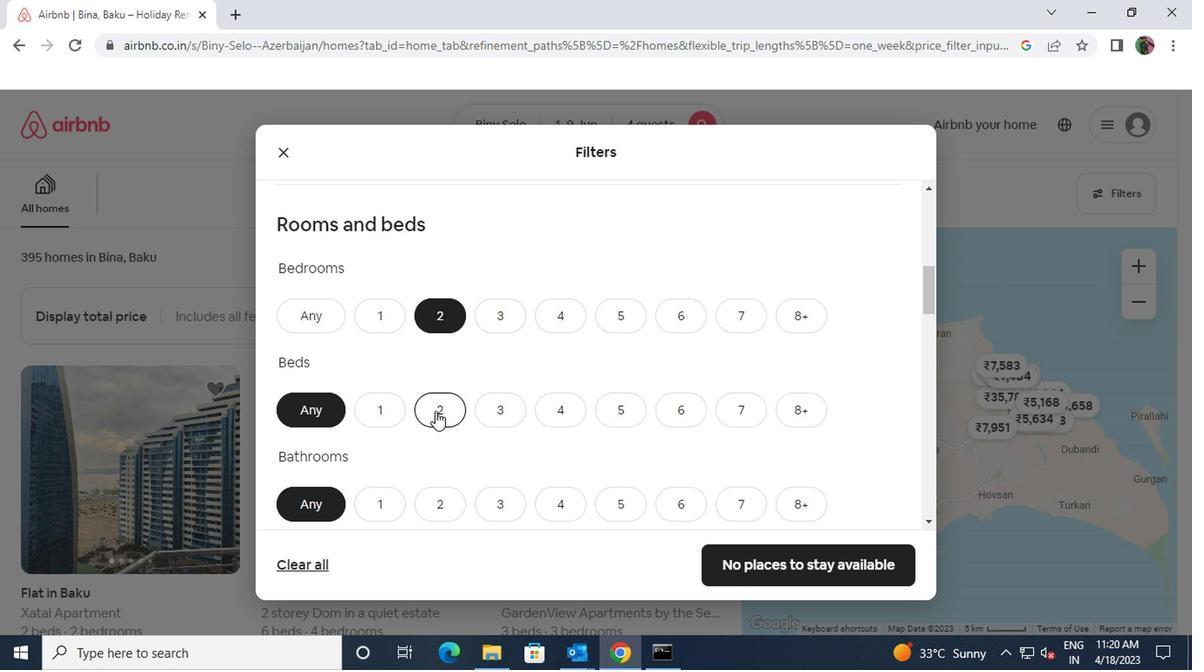 
Action: Mouse scrolled (431, 412) with delta (0, 0)
Screenshot: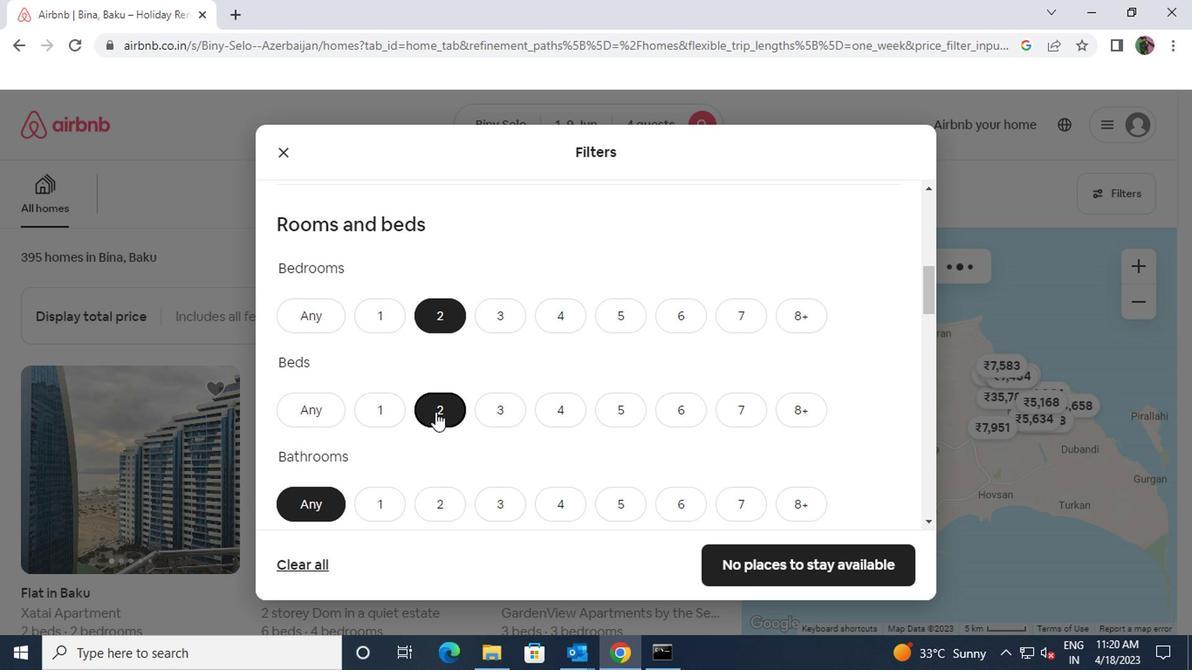 
Action: Mouse moved to (432, 413)
Screenshot: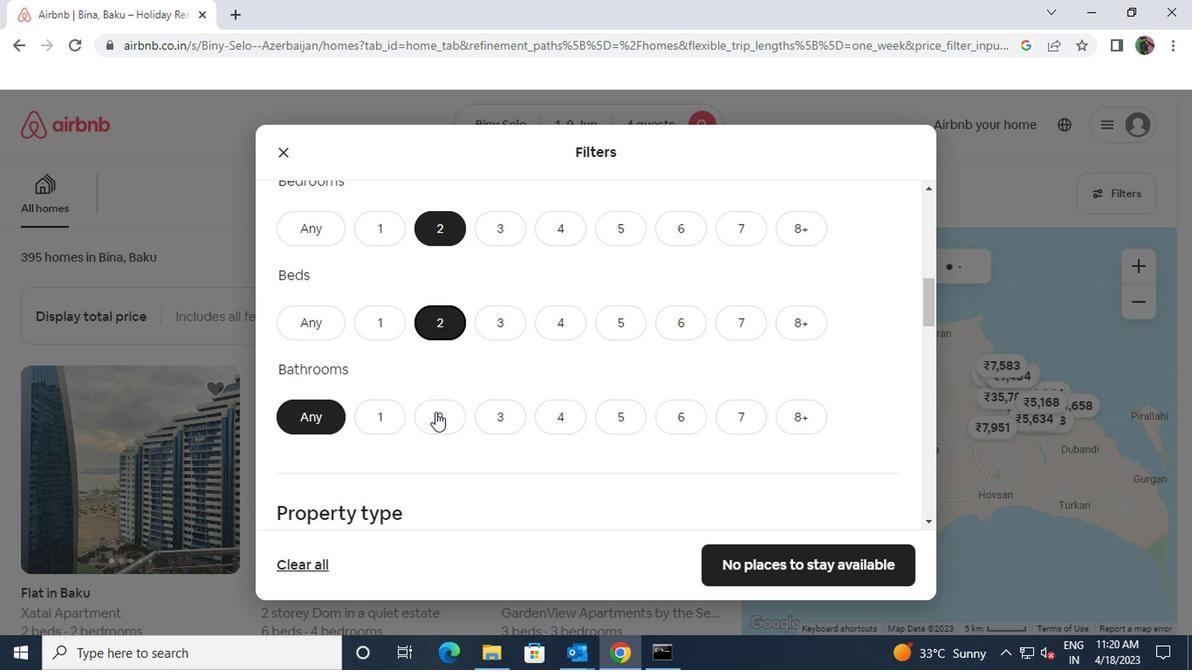 
Action: Mouse pressed left at (432, 413)
Screenshot: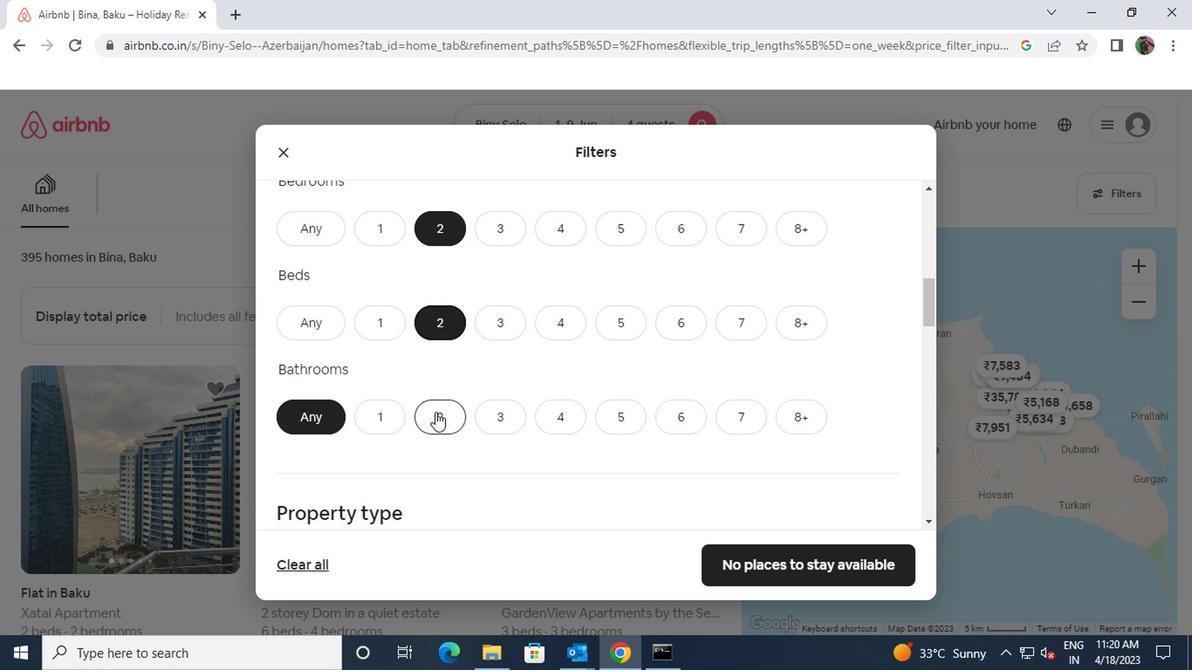 
Action: Mouse scrolled (432, 412) with delta (0, 0)
Screenshot: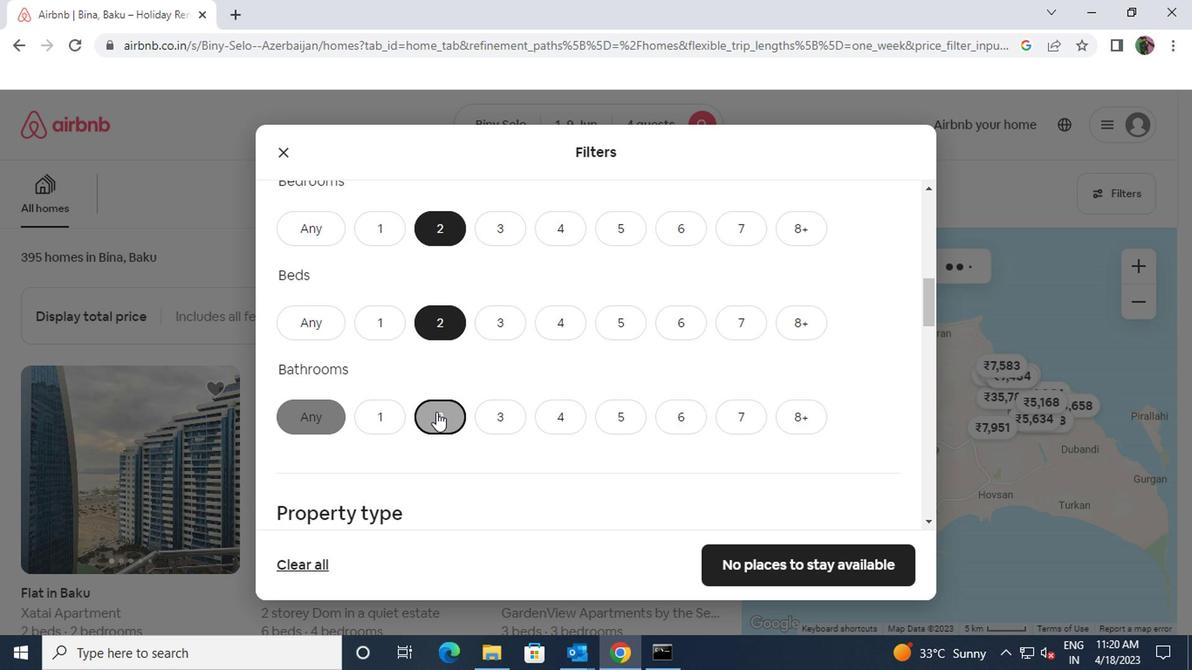 
Action: Mouse scrolled (432, 412) with delta (0, 0)
Screenshot: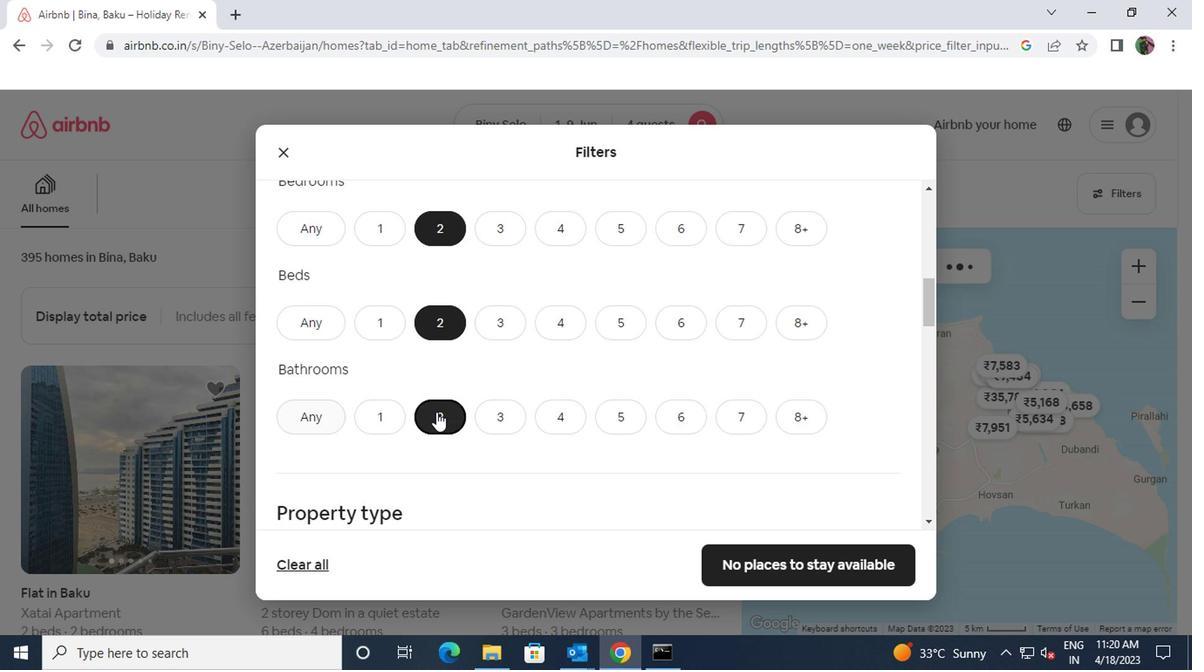 
Action: Mouse moved to (398, 418)
Screenshot: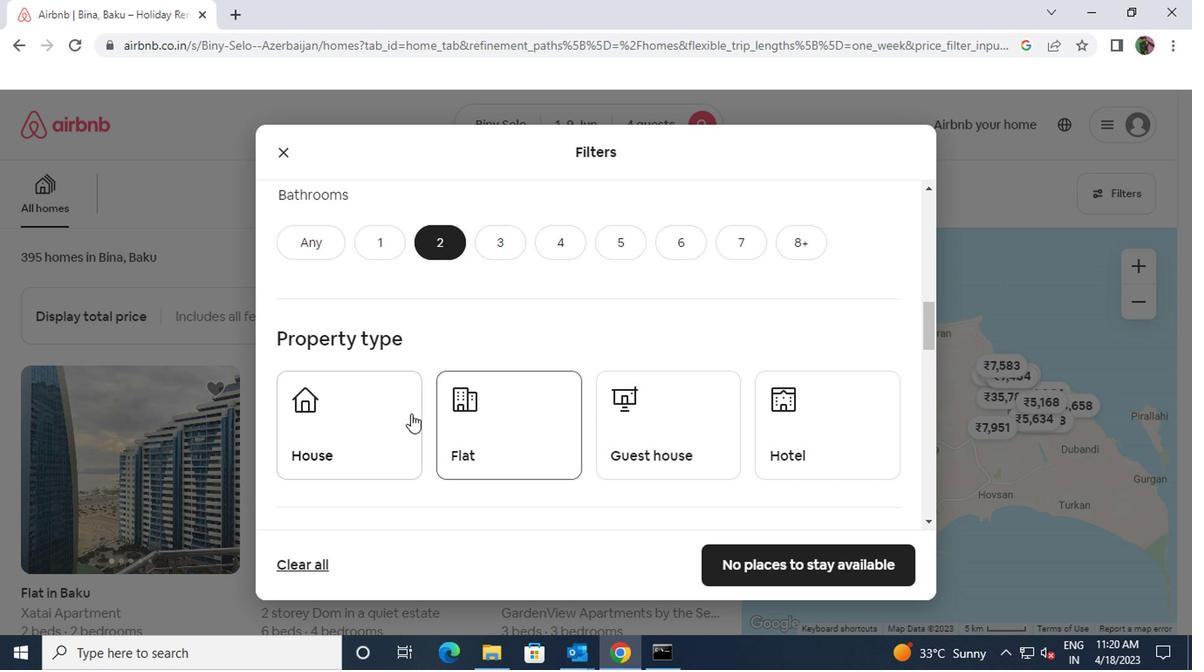
Action: Mouse pressed left at (398, 418)
Screenshot: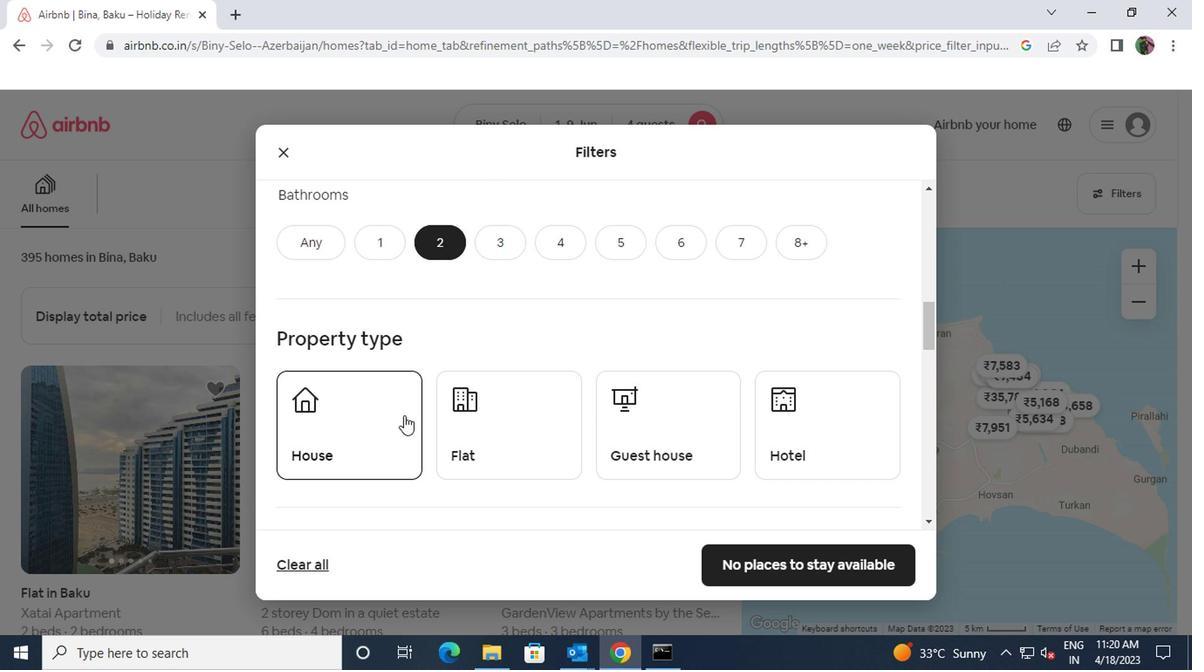 
Action: Mouse scrolled (398, 417) with delta (0, -1)
Screenshot: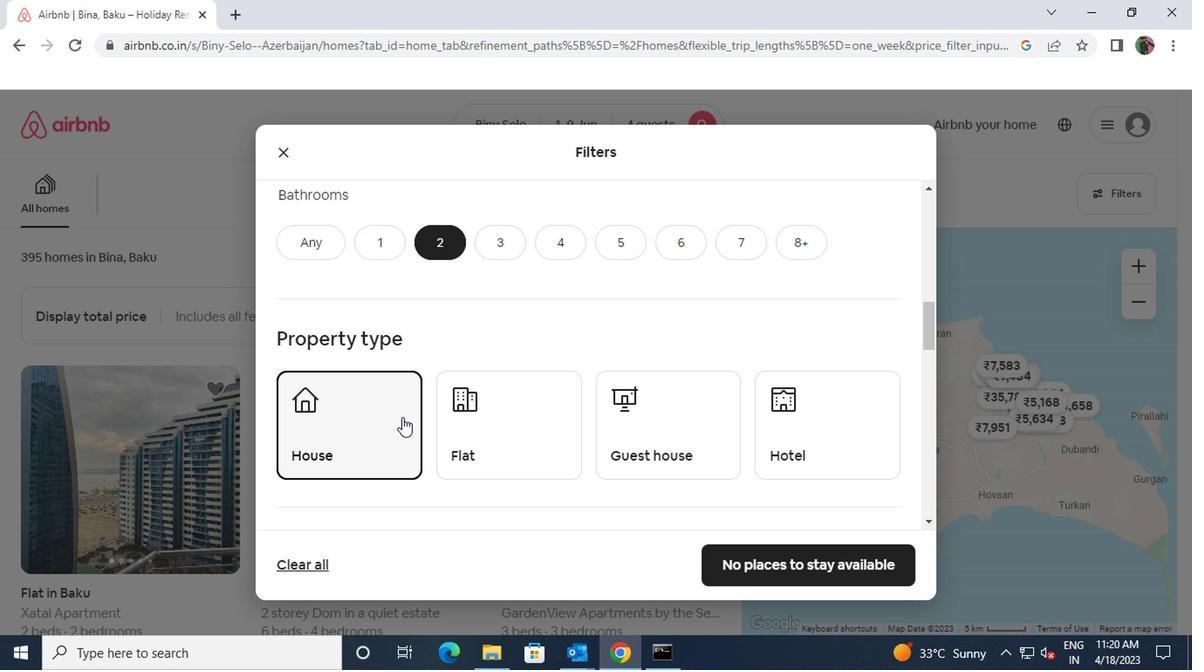 
Action: Mouse scrolled (398, 417) with delta (0, -1)
Screenshot: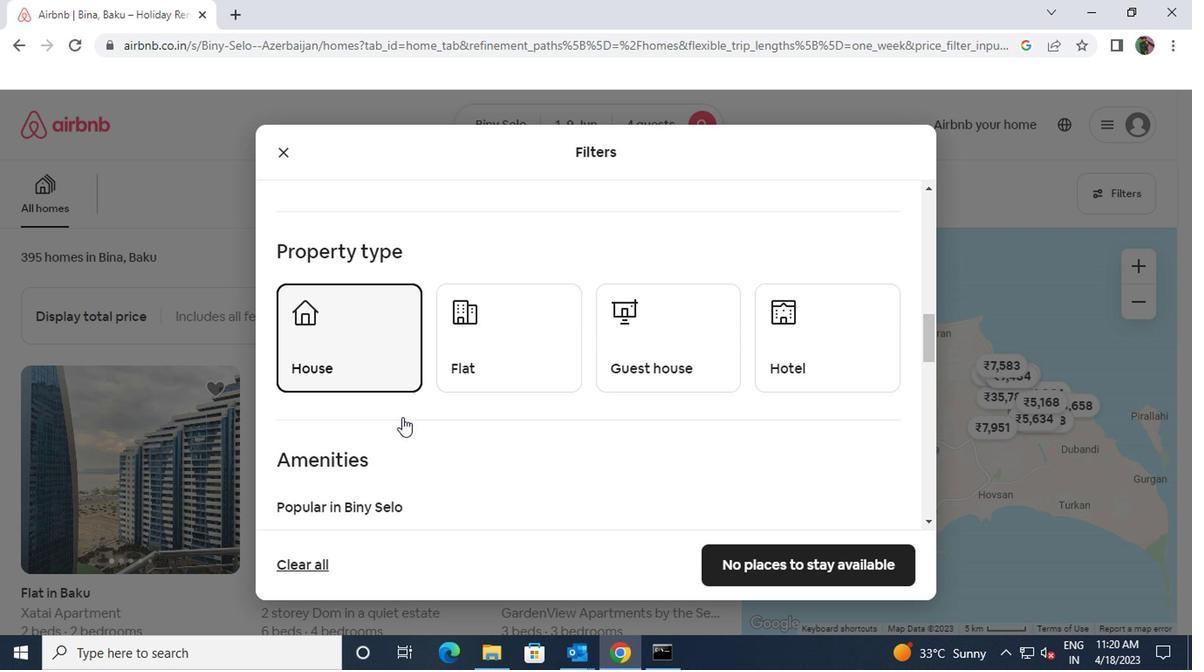 
Action: Mouse scrolled (398, 417) with delta (0, -1)
Screenshot: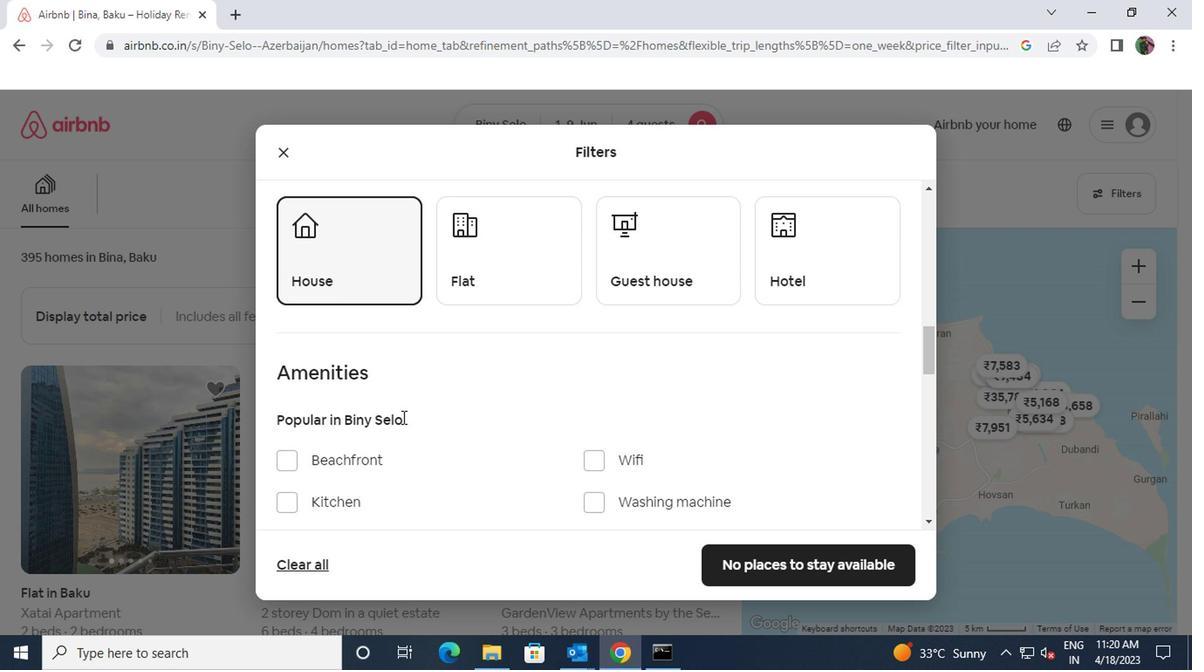 
Action: Mouse moved to (284, 455)
Screenshot: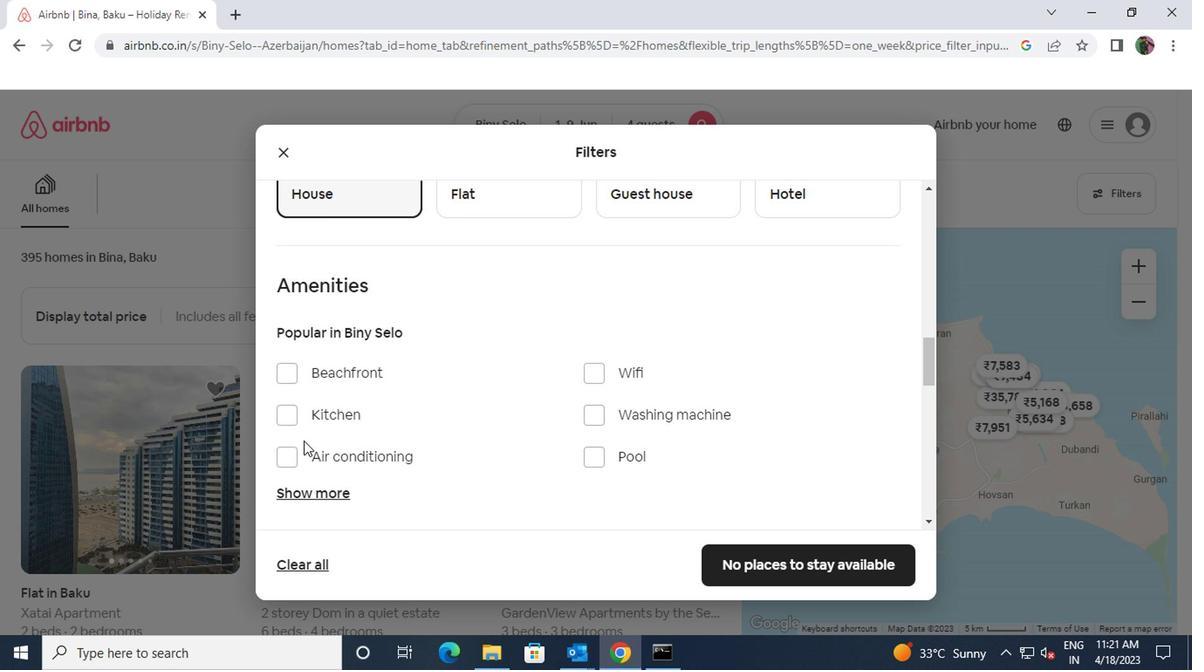 
Action: Mouse pressed left at (284, 455)
Screenshot: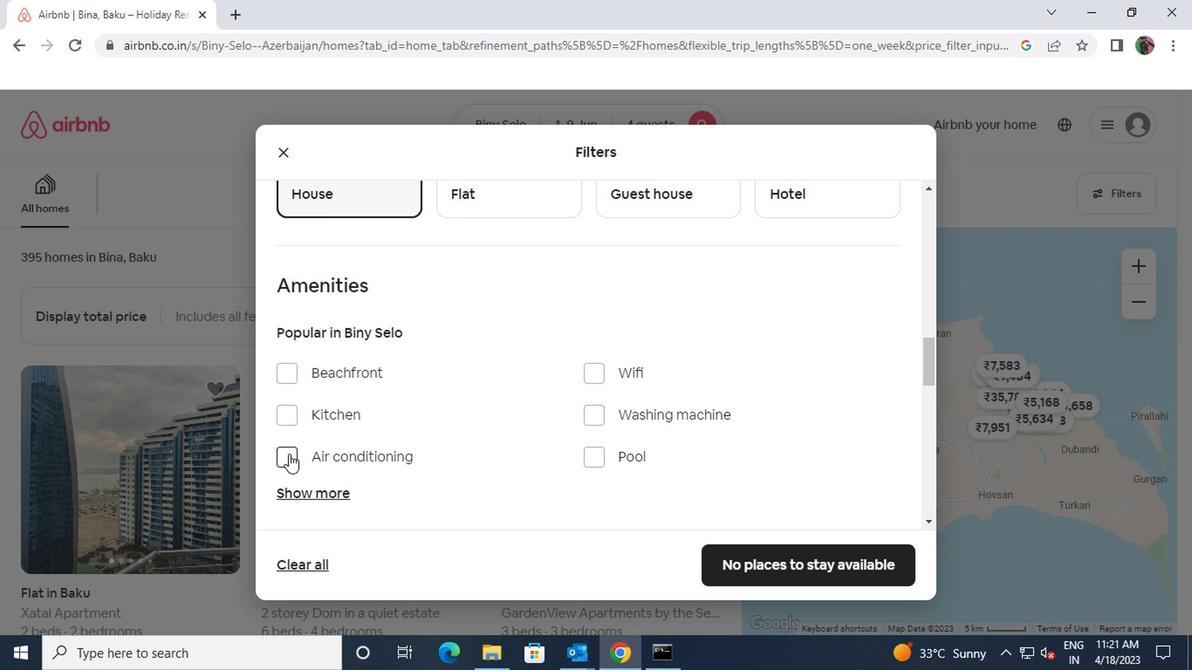 
Action: Mouse moved to (368, 475)
Screenshot: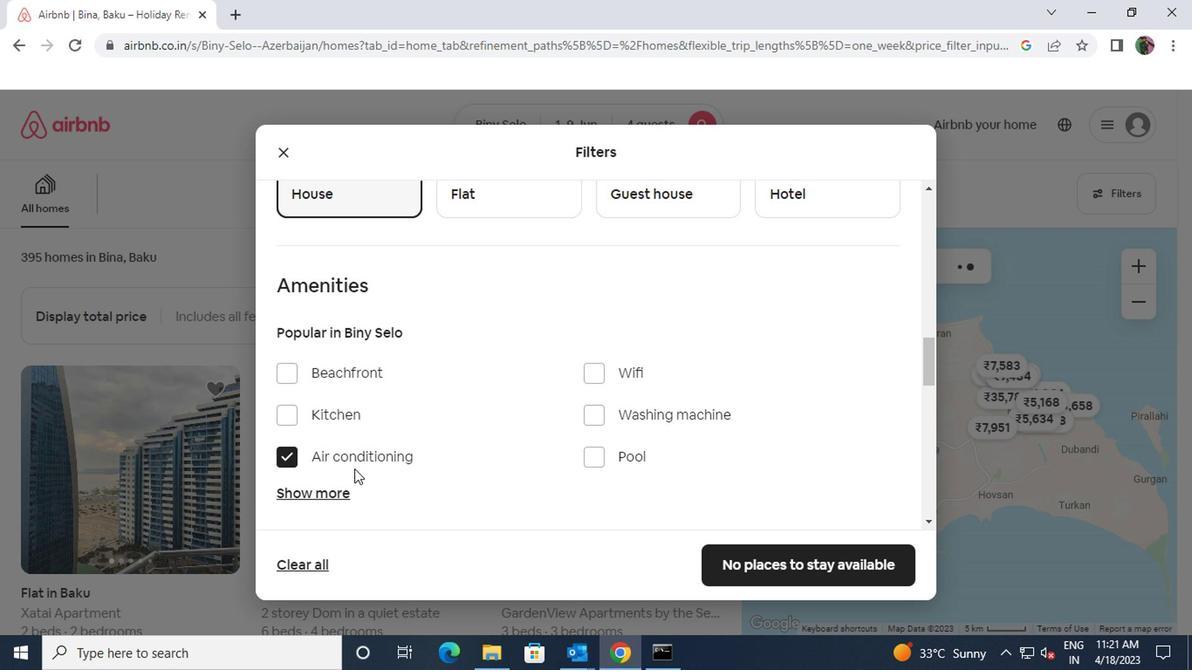 
Action: Mouse scrolled (368, 474) with delta (0, 0)
Screenshot: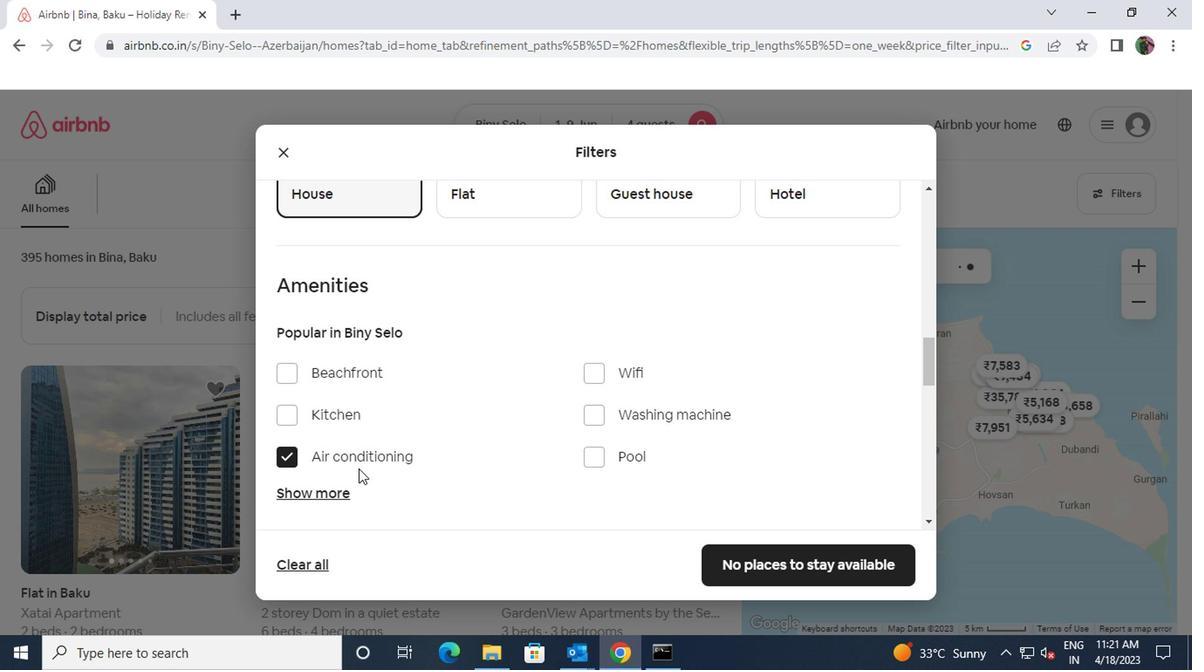 
Action: Mouse scrolled (368, 474) with delta (0, 0)
Screenshot: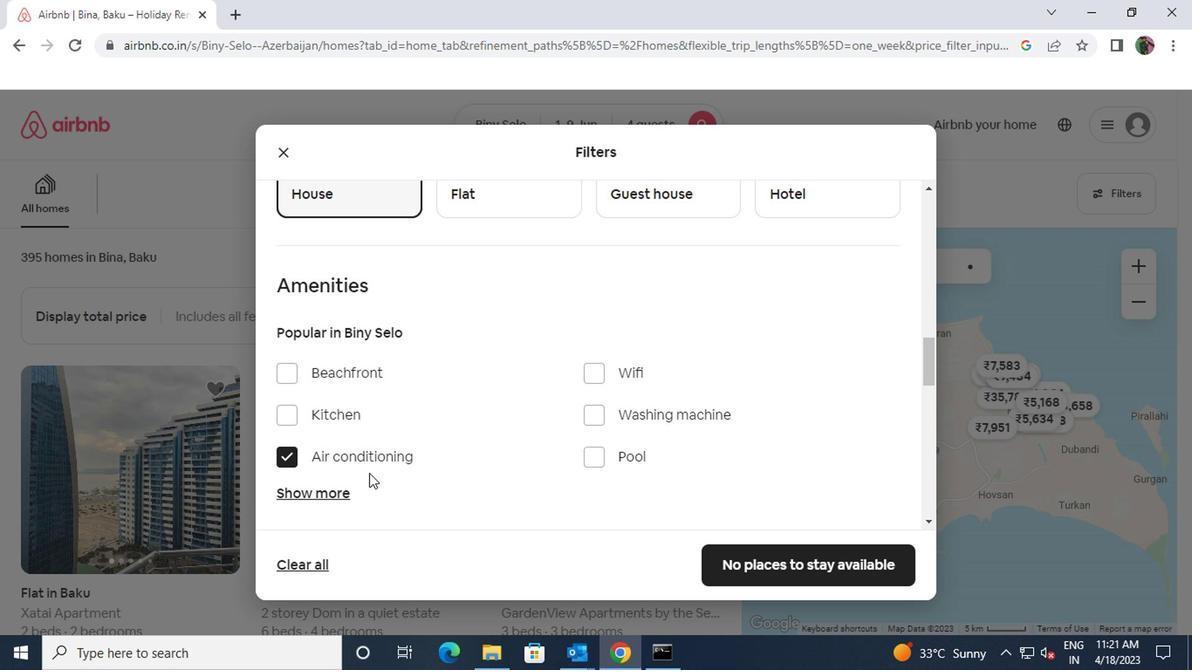 
Action: Mouse moved to (370, 472)
Screenshot: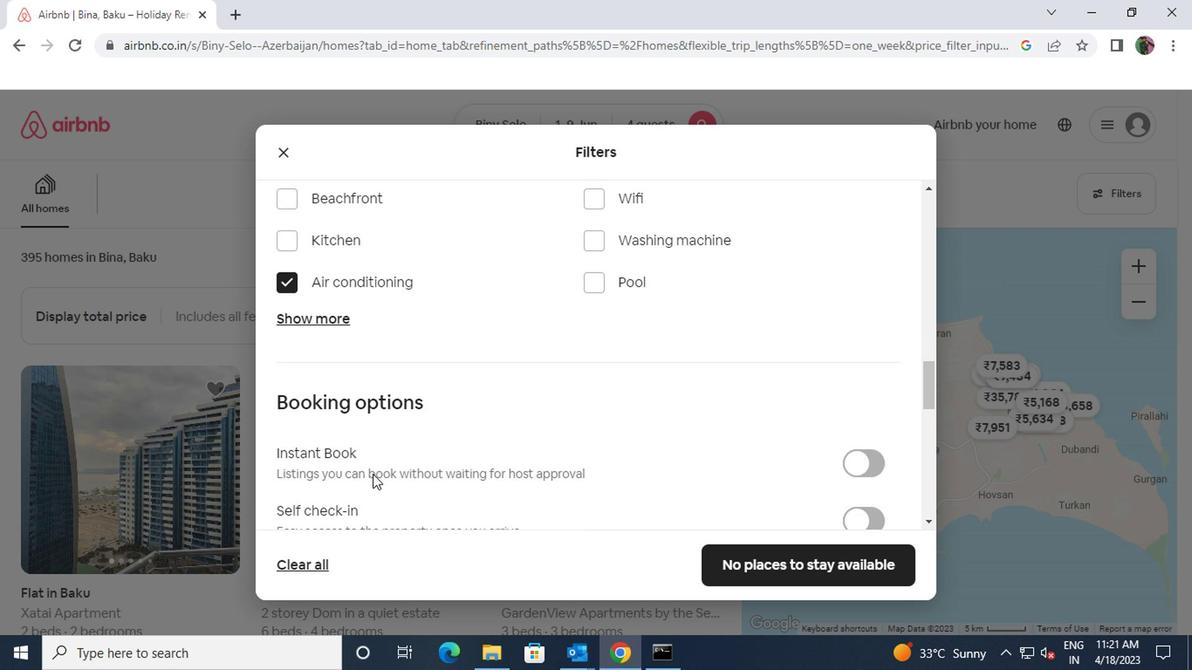 
Action: Mouse scrolled (370, 472) with delta (0, 0)
Screenshot: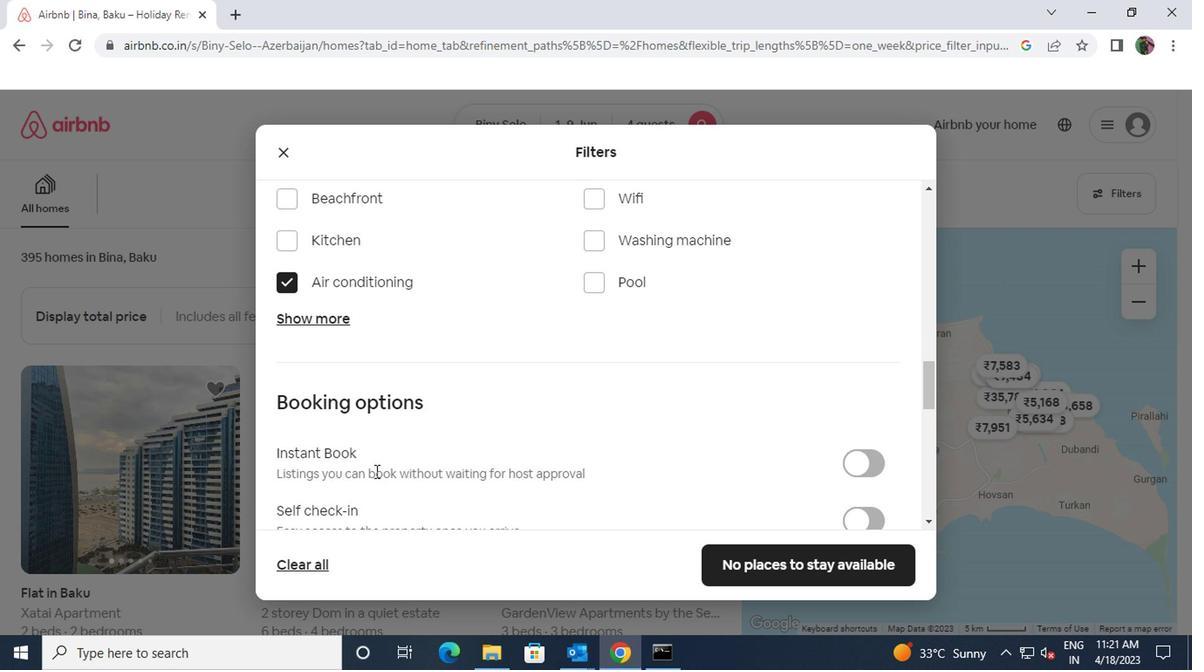 
Action: Mouse moved to (849, 439)
Screenshot: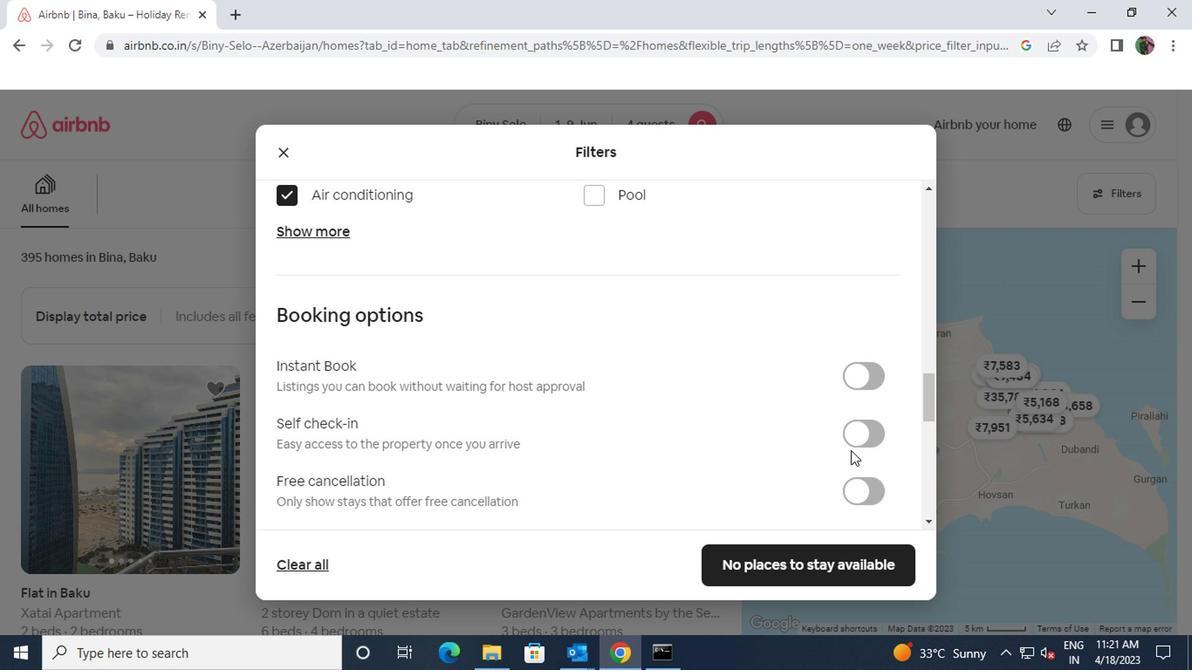 
Action: Mouse pressed left at (849, 439)
Screenshot: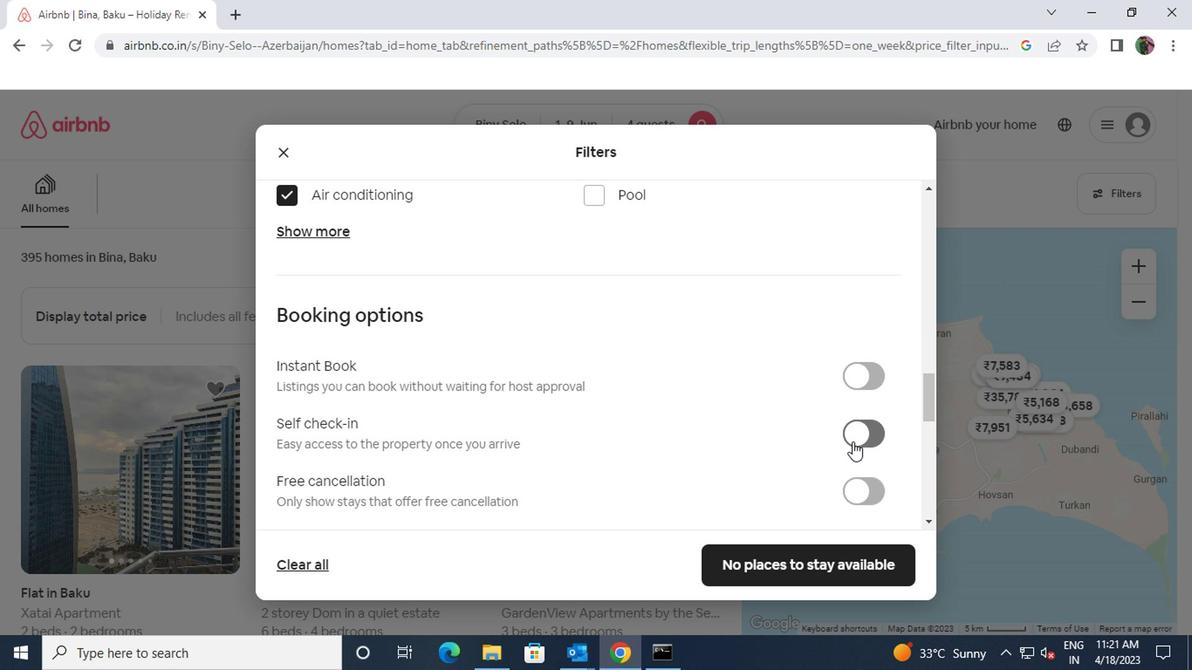 
Action: Mouse moved to (616, 435)
Screenshot: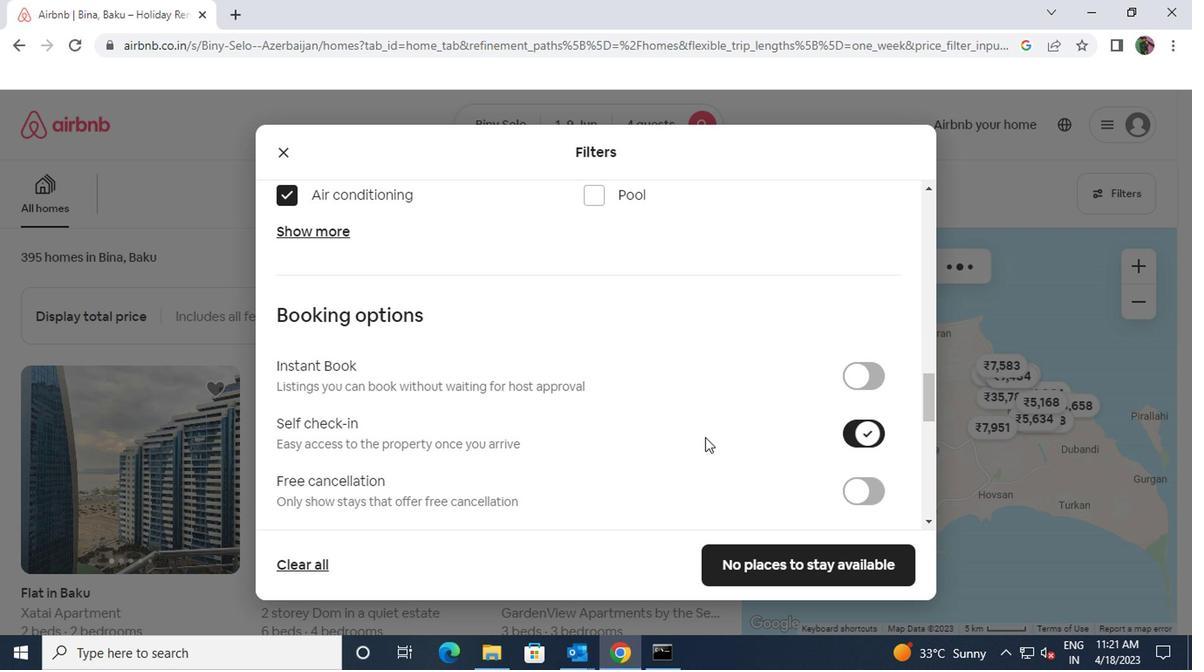 
Action: Mouse scrolled (616, 434) with delta (0, -1)
Screenshot: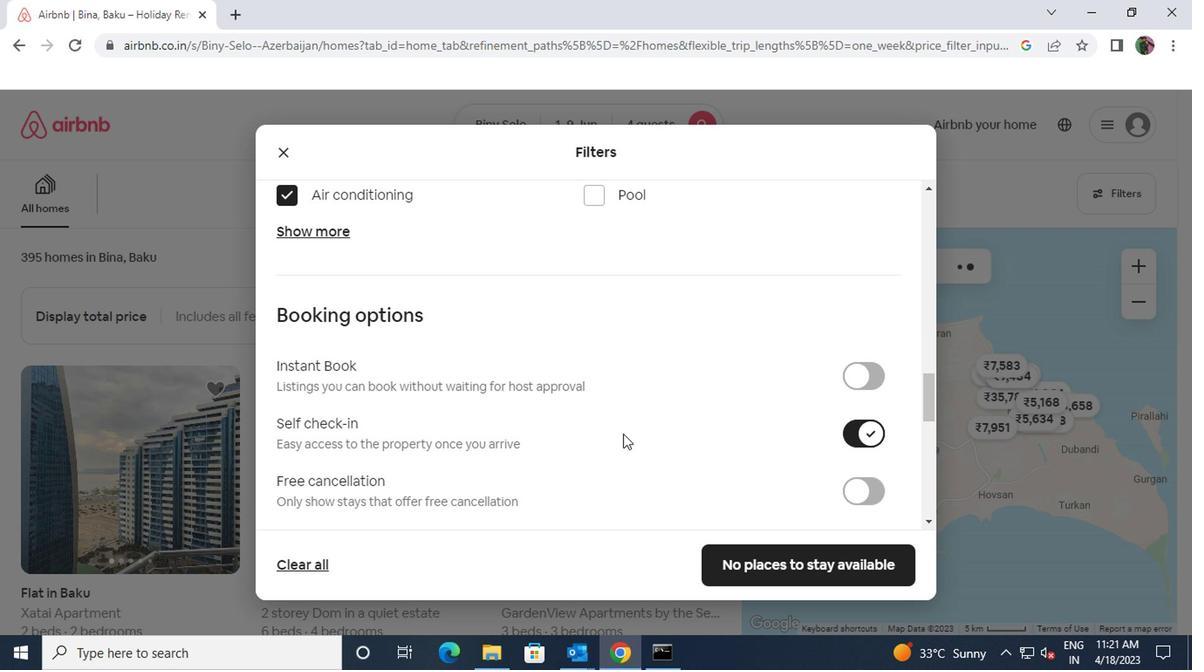 
Action: Mouse scrolled (616, 434) with delta (0, -1)
Screenshot: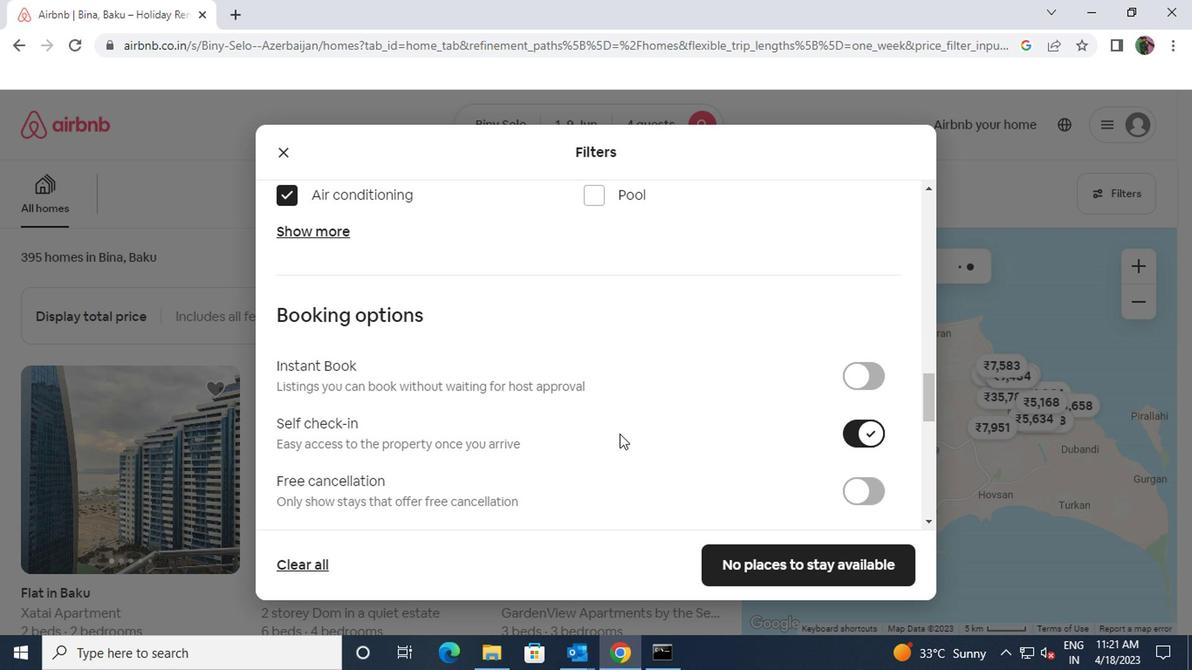 
Action: Mouse scrolled (616, 434) with delta (0, -1)
Screenshot: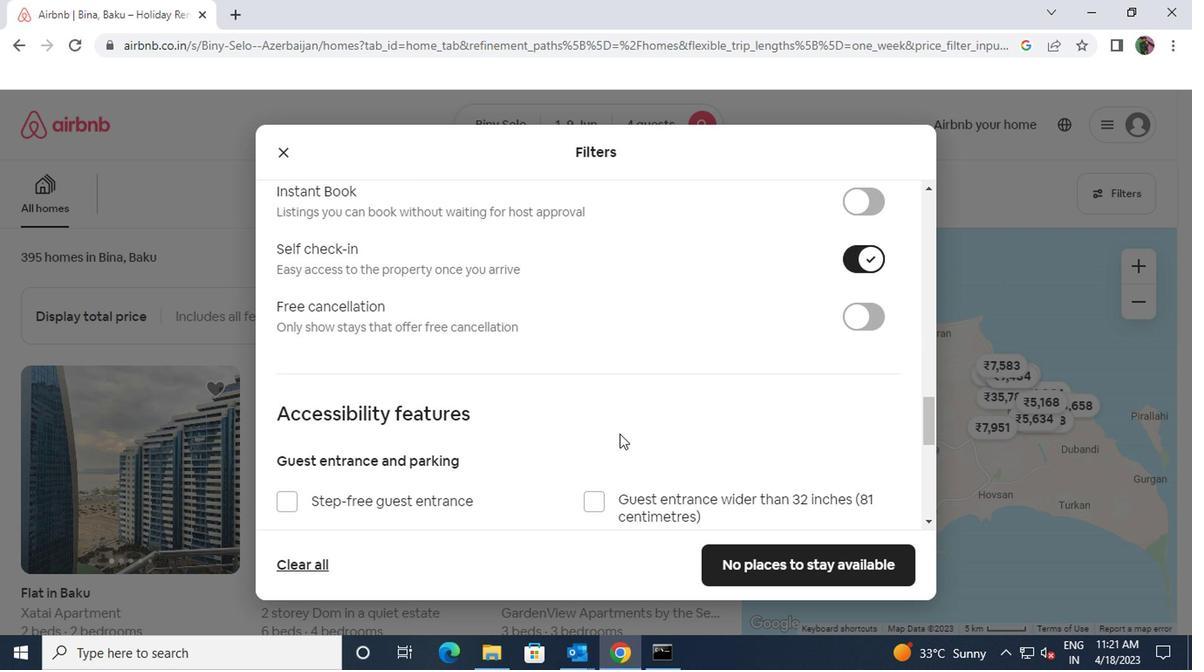 
Action: Mouse scrolled (616, 434) with delta (0, -1)
Screenshot: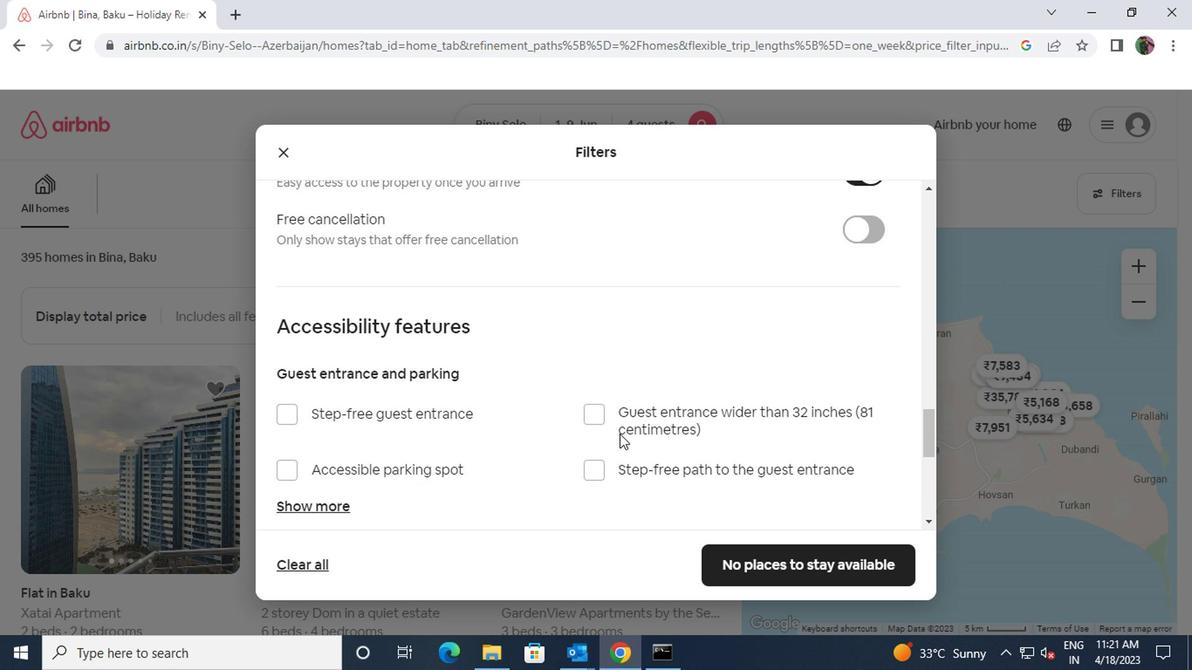 
Action: Mouse scrolled (616, 434) with delta (0, -1)
Screenshot: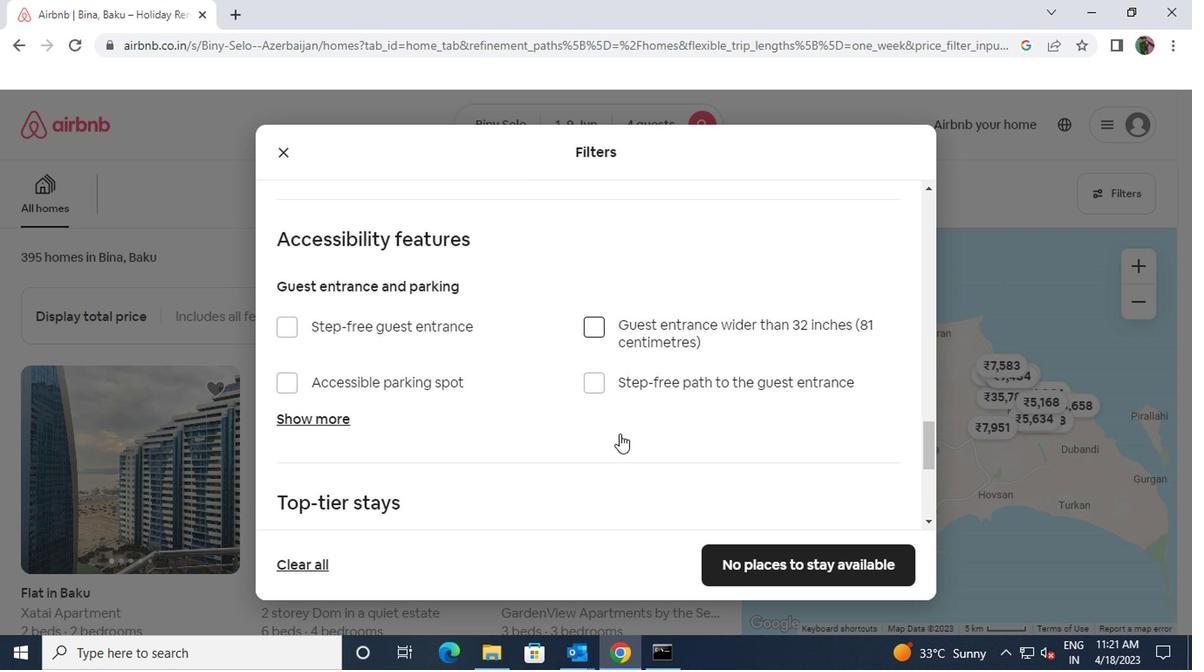 
Action: Mouse scrolled (616, 434) with delta (0, -1)
Screenshot: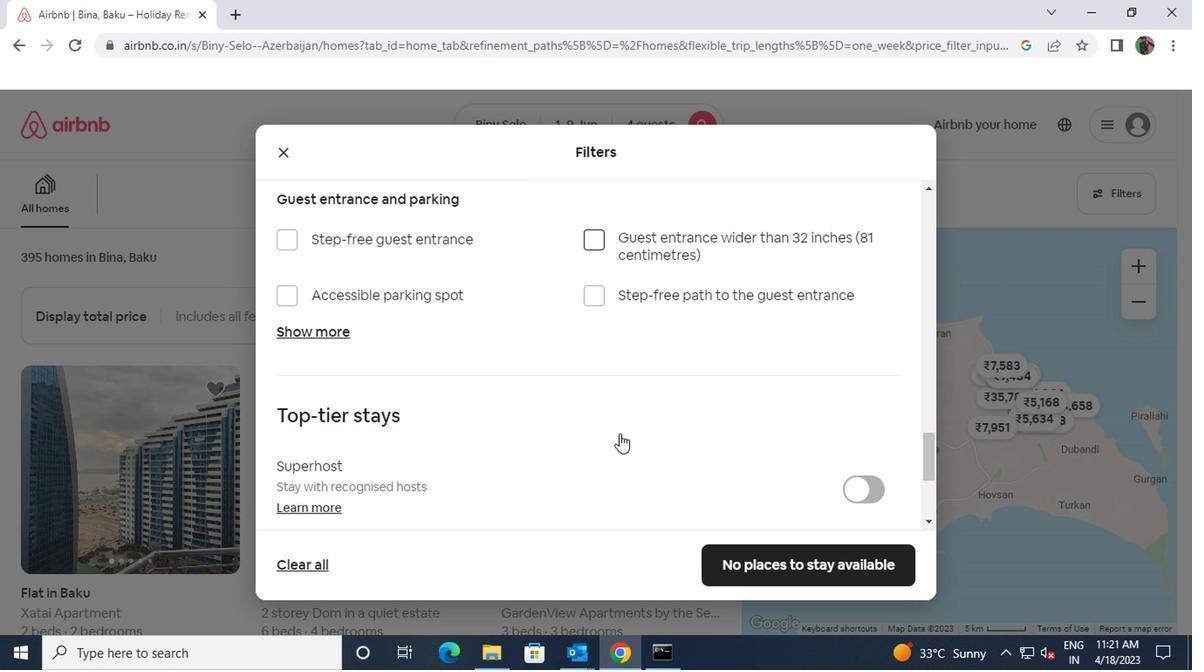 
Action: Mouse scrolled (616, 434) with delta (0, -1)
Screenshot: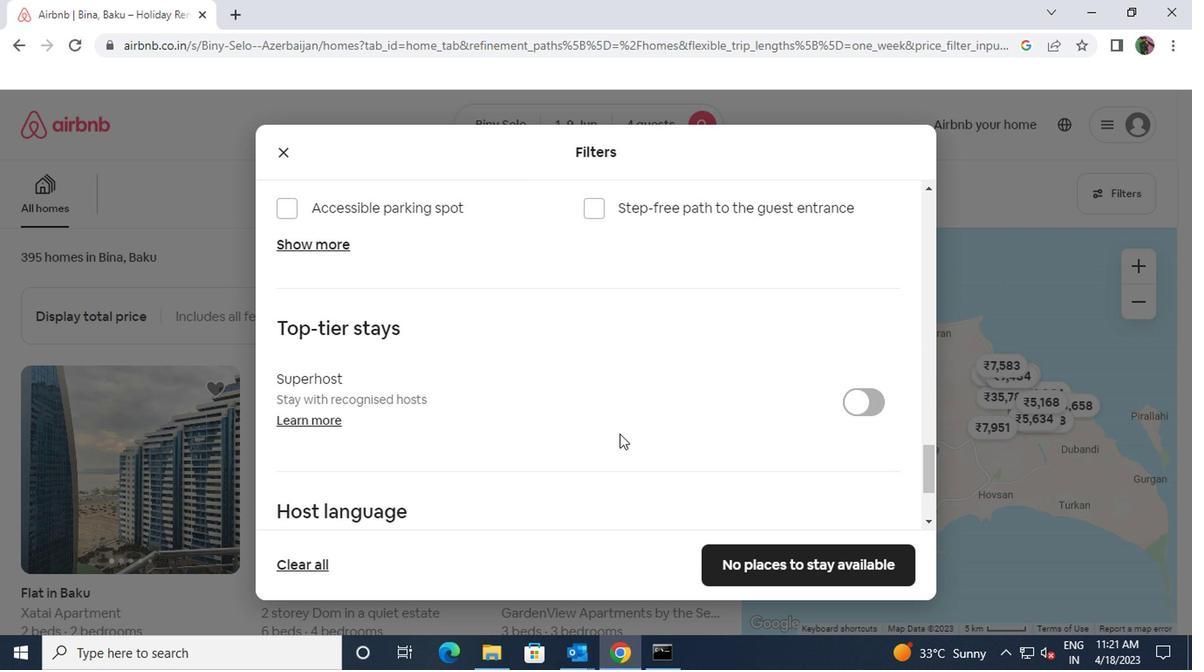 
Action: Mouse moved to (282, 474)
Screenshot: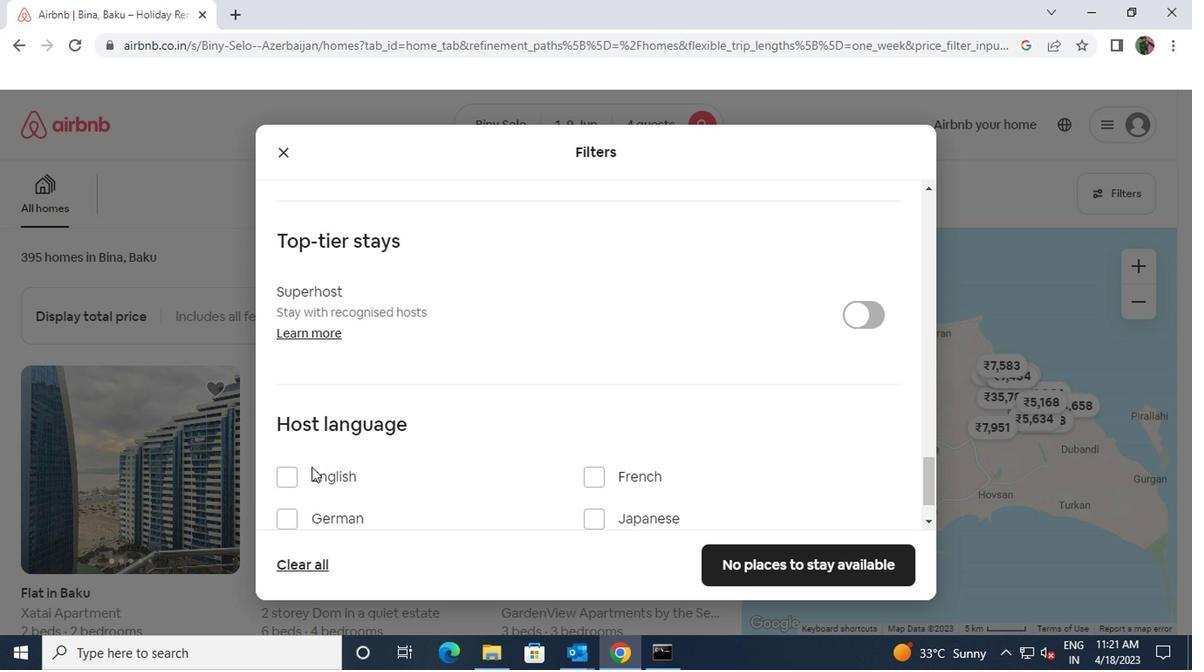 
Action: Mouse pressed left at (282, 474)
Screenshot: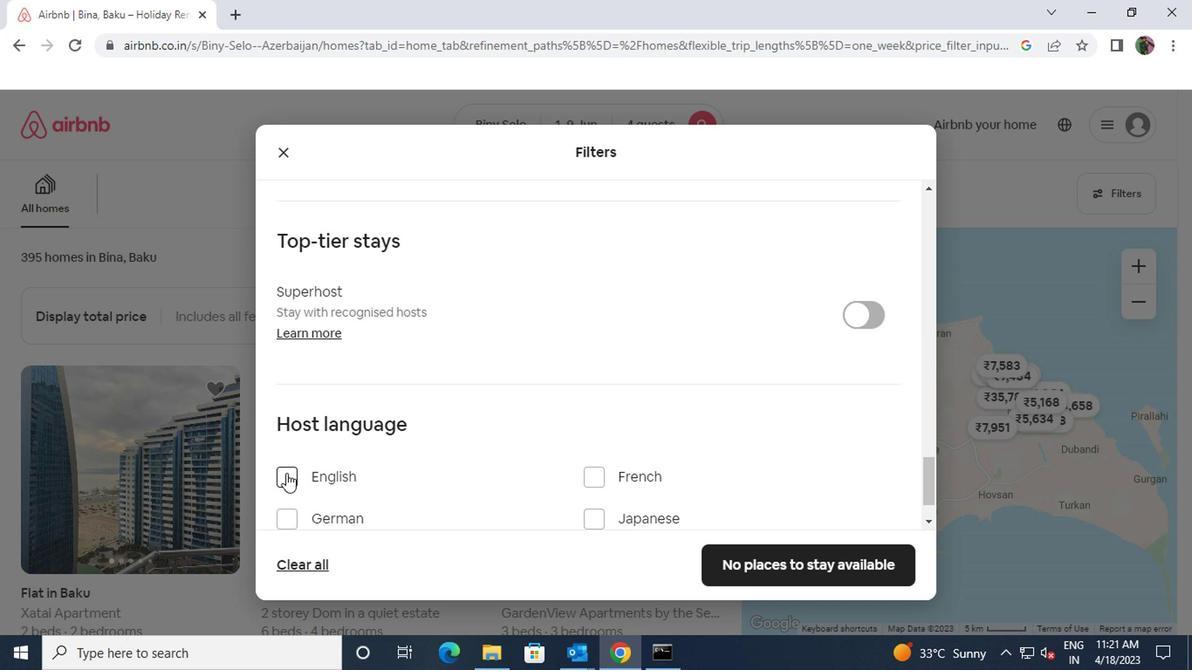 
Action: Mouse moved to (741, 571)
Screenshot: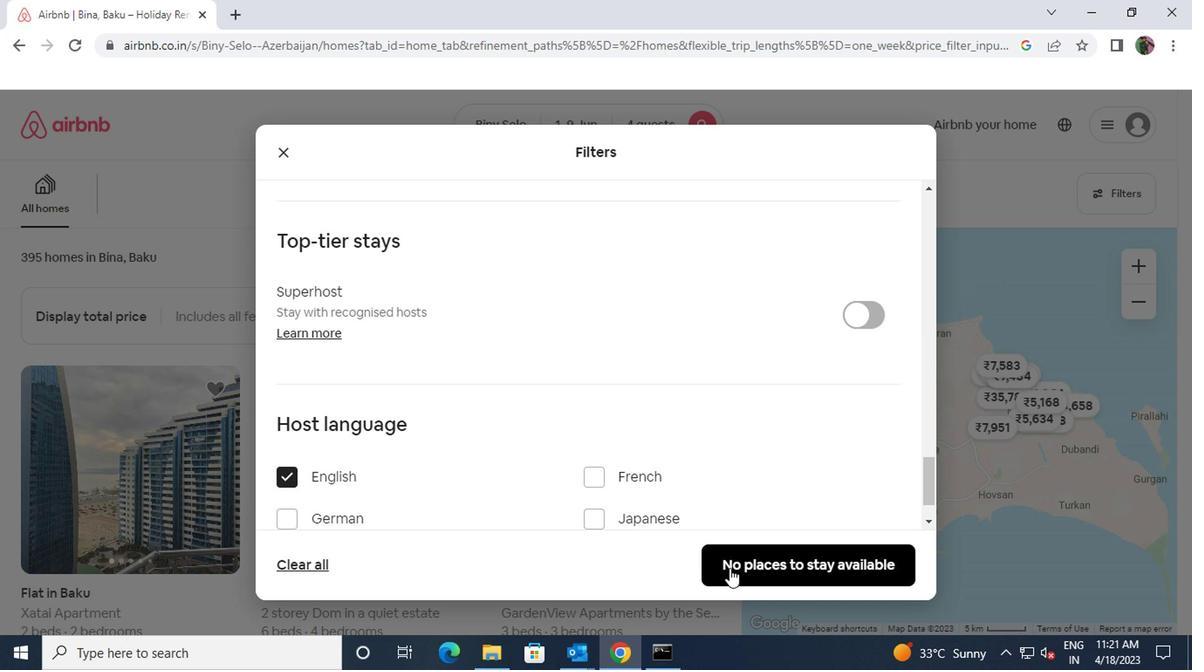
Action: Mouse pressed left at (741, 571)
Screenshot: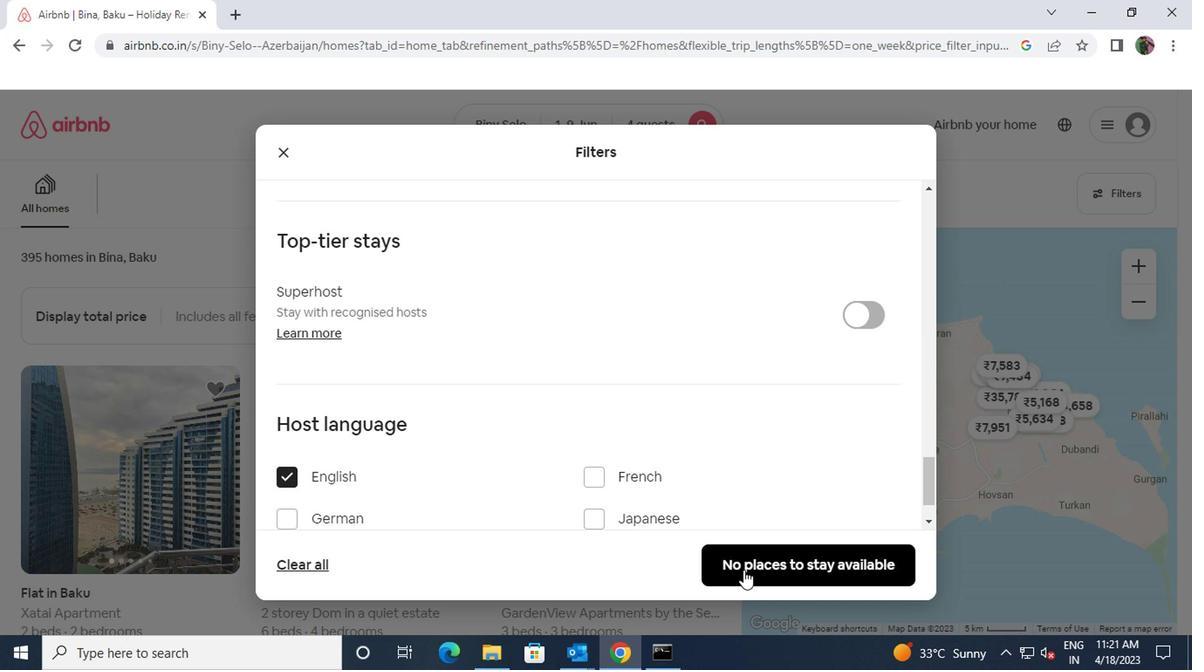 
